 Task: Get information about  a Redfin agent in Atlanta, Georgia, for assistance in finding a property with a backyard pool.
Action: Key pressed a<Key.caps_lock>TLANTA
Screenshot: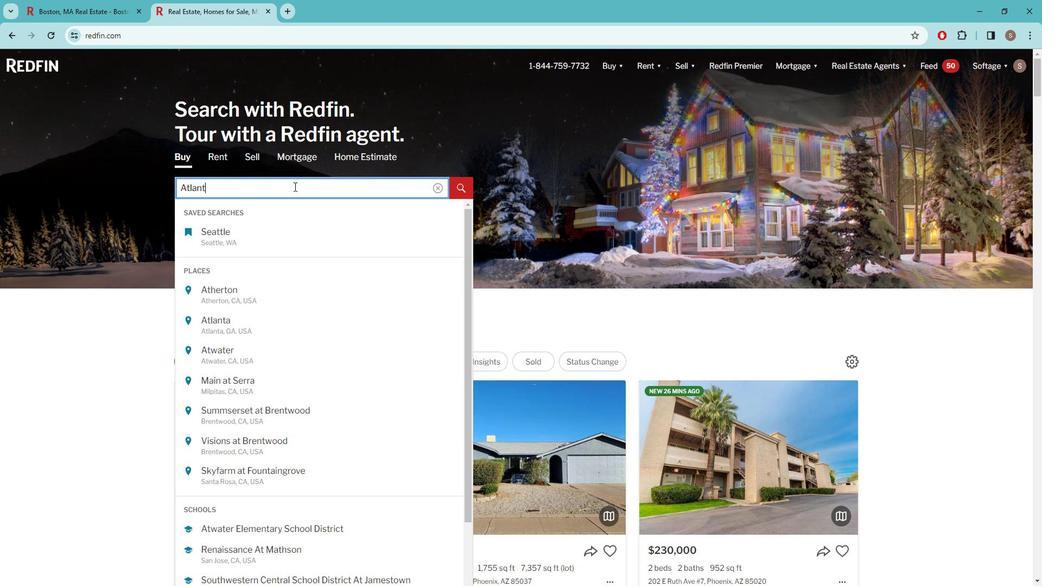 
Action: Mouse moved to (300, 231)
Screenshot: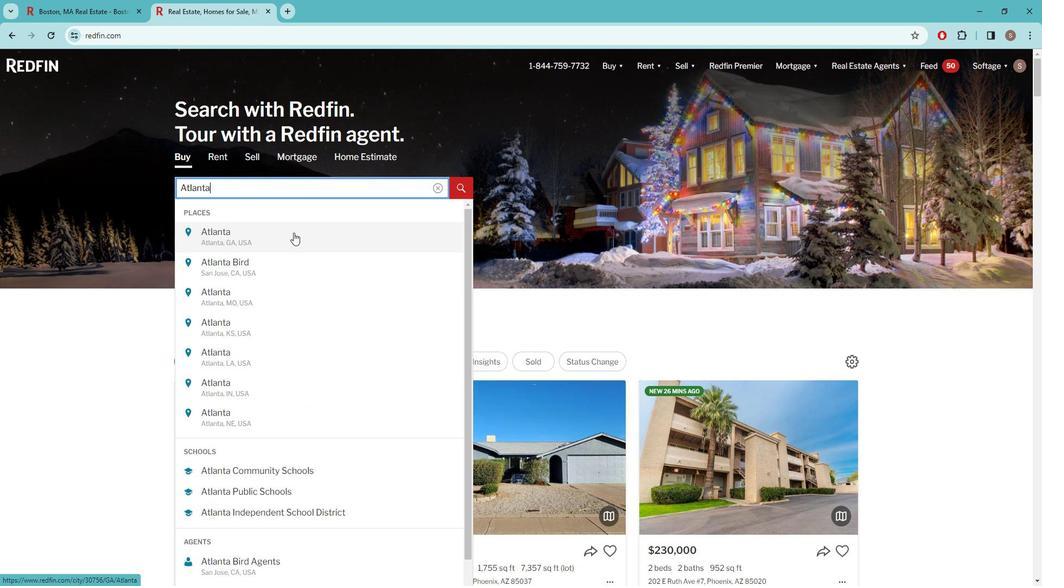 
Action: Mouse pressed left at (300, 231)
Screenshot: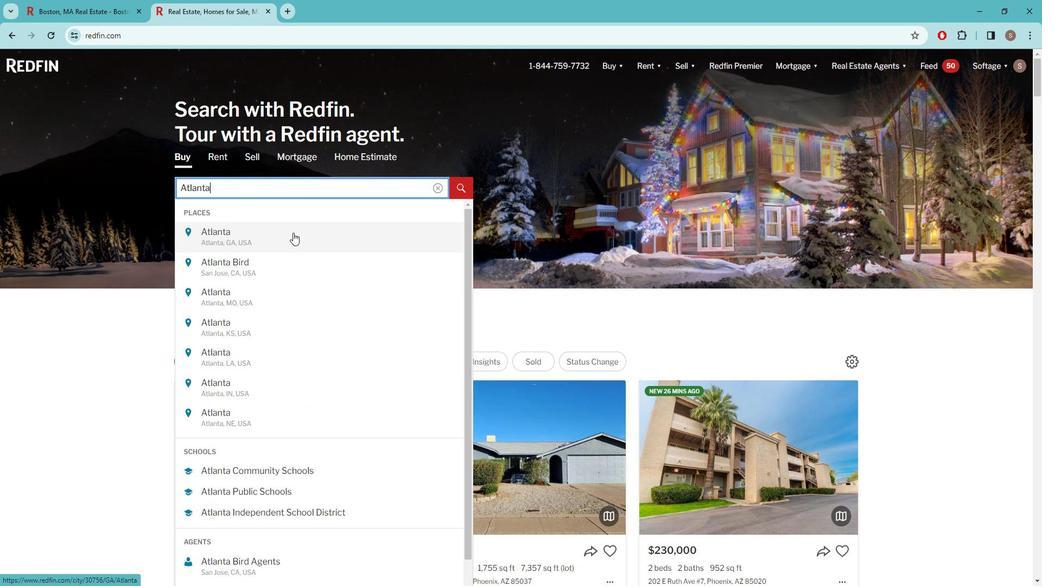 
Action: Mouse moved to (916, 133)
Screenshot: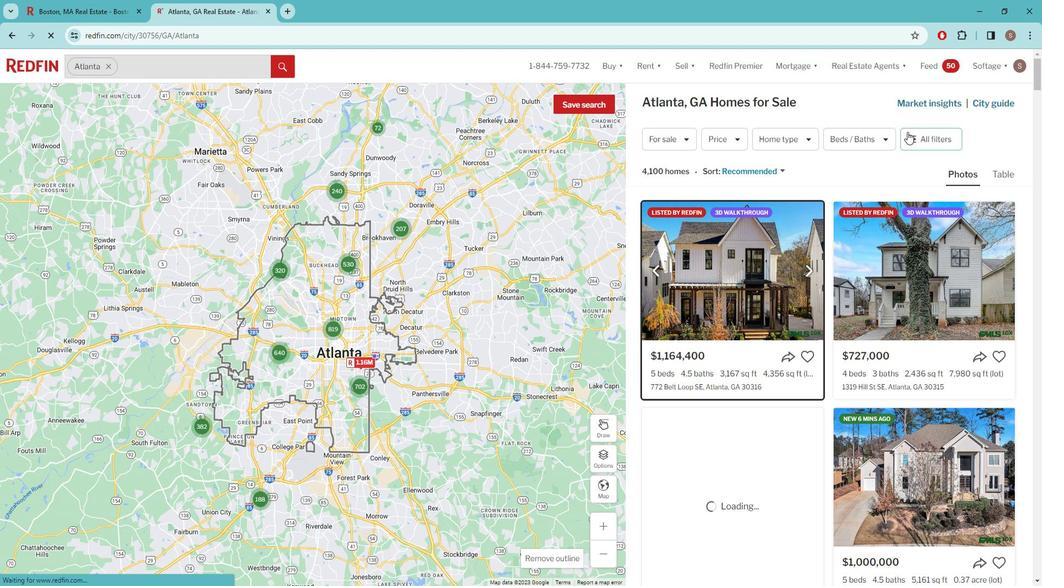 
Action: Mouse pressed left at (916, 133)
Screenshot: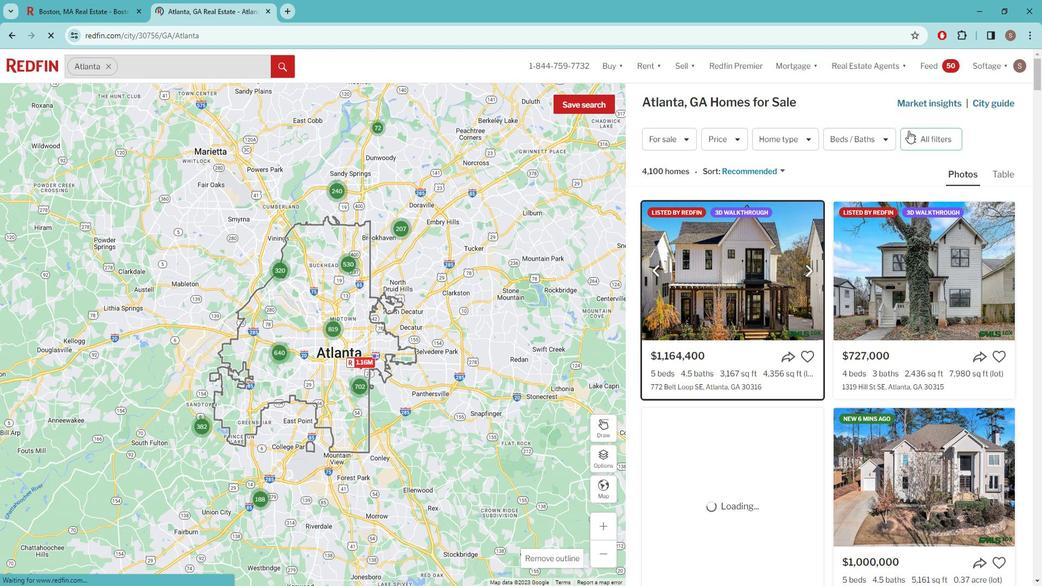 
Action: Mouse moved to (912, 133)
Screenshot: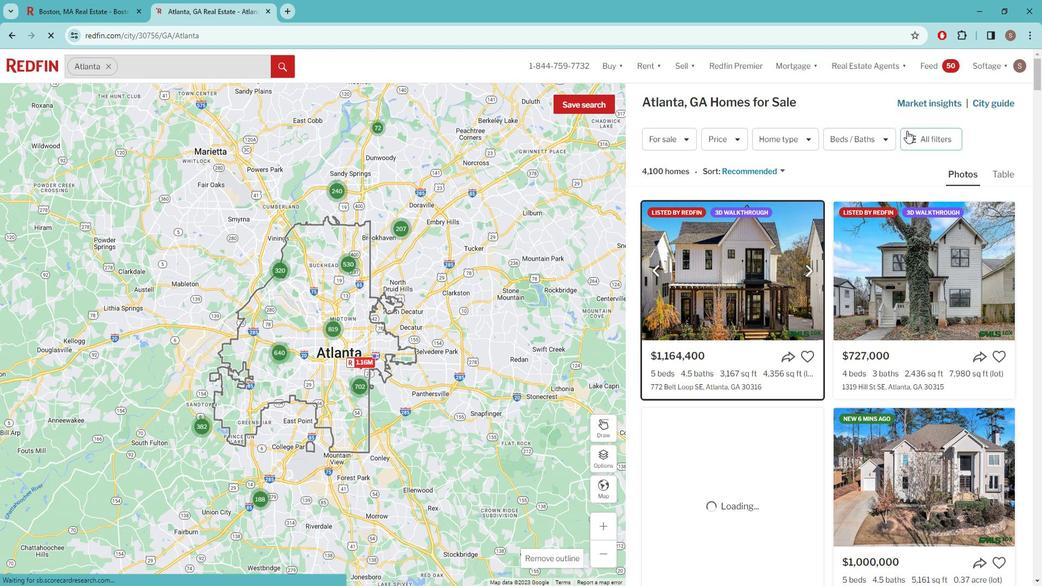 
Action: Mouse pressed left at (912, 133)
Screenshot: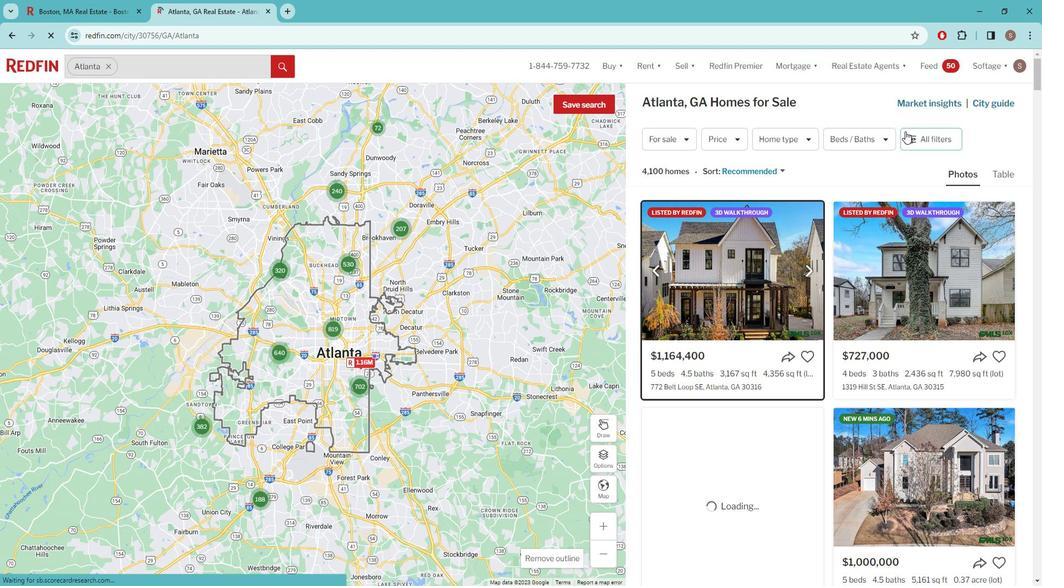 
Action: Mouse moved to (926, 136)
Screenshot: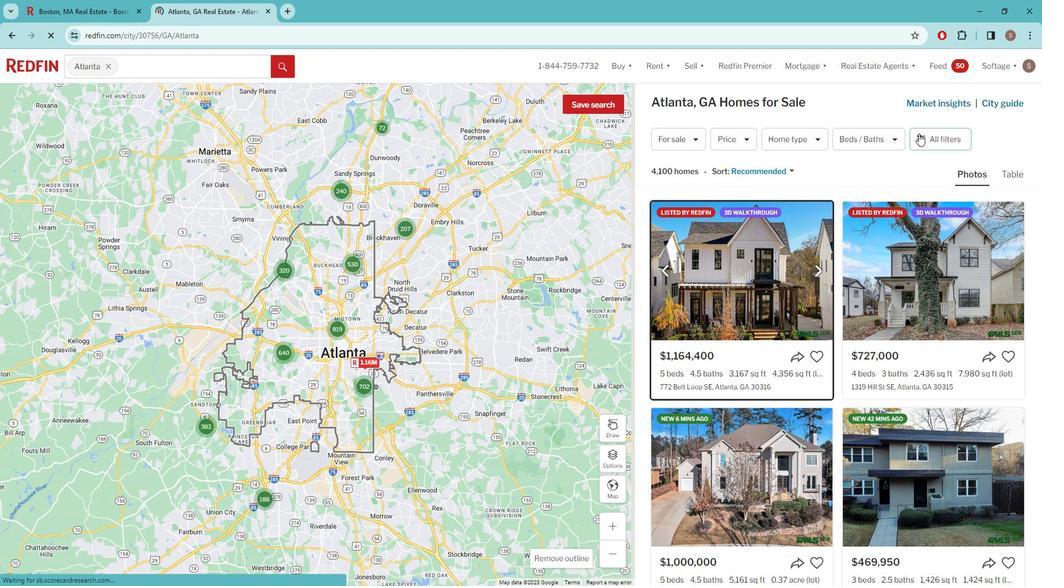 
Action: Mouse pressed left at (926, 136)
Screenshot: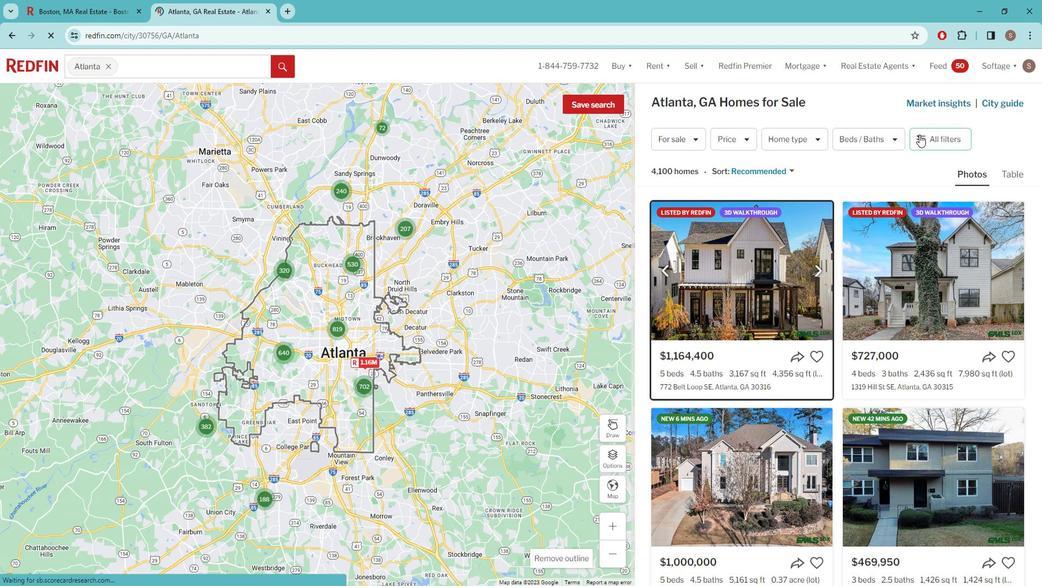 
Action: Mouse moved to (927, 136)
Screenshot: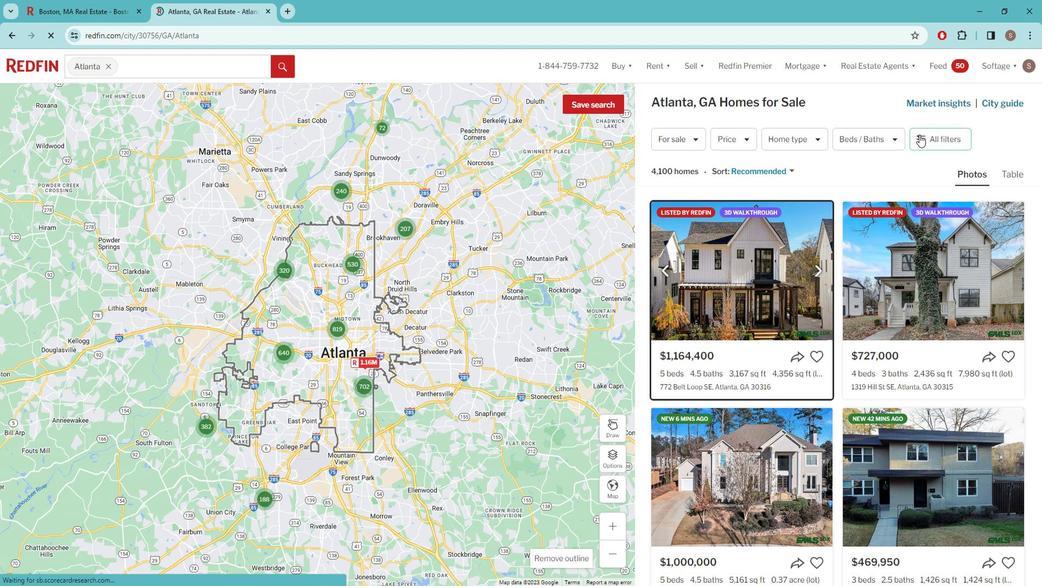 
Action: Mouse pressed left at (927, 136)
Screenshot: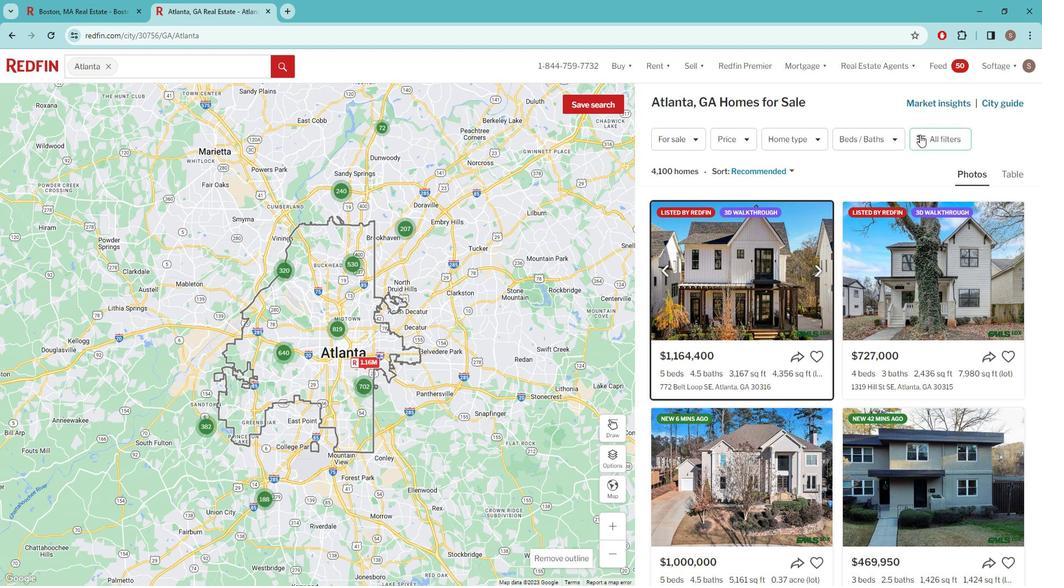 
Action: Mouse moved to (907, 153)
Screenshot: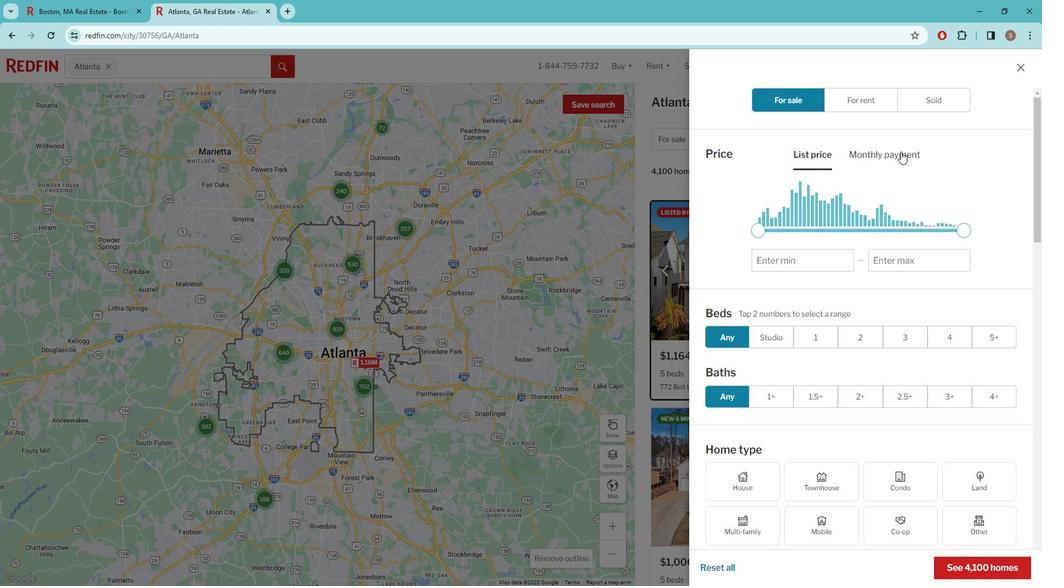
Action: Mouse scrolled (907, 152) with delta (0, 0)
Screenshot: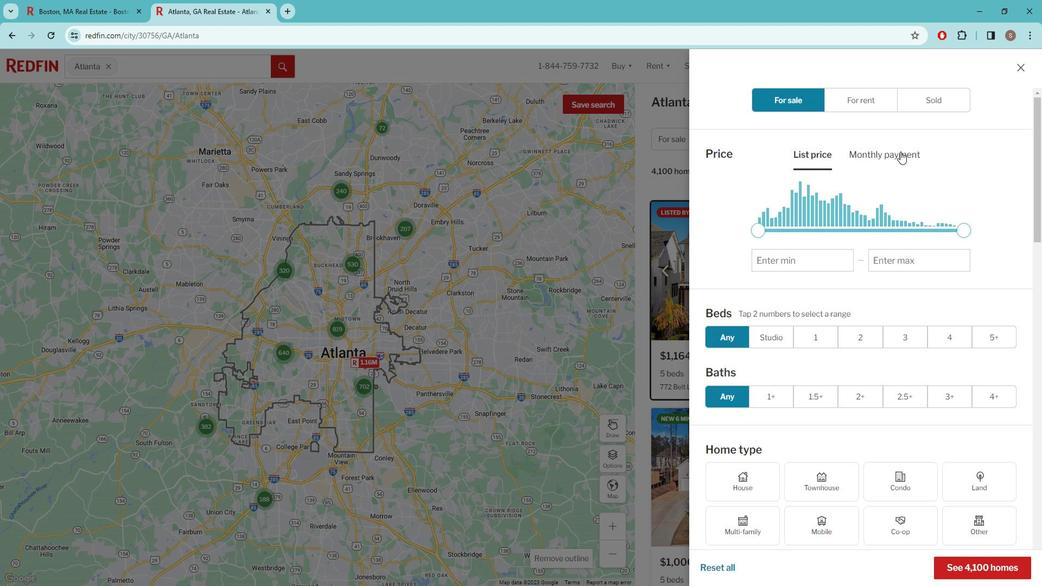 
Action: Mouse moved to (906, 153)
Screenshot: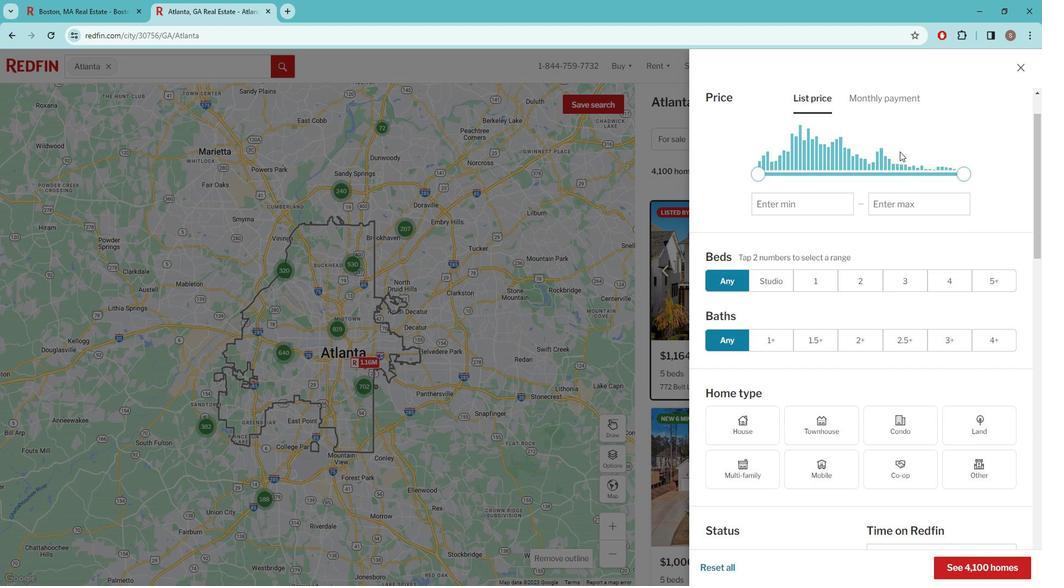 
Action: Mouse scrolled (906, 152) with delta (0, 0)
Screenshot: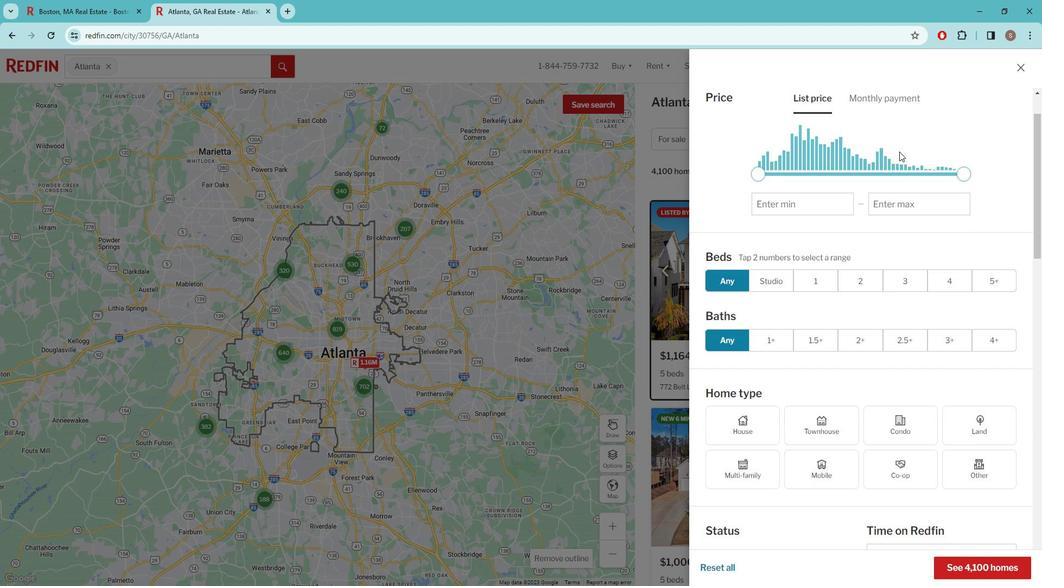 
Action: Mouse scrolled (906, 152) with delta (0, 0)
Screenshot: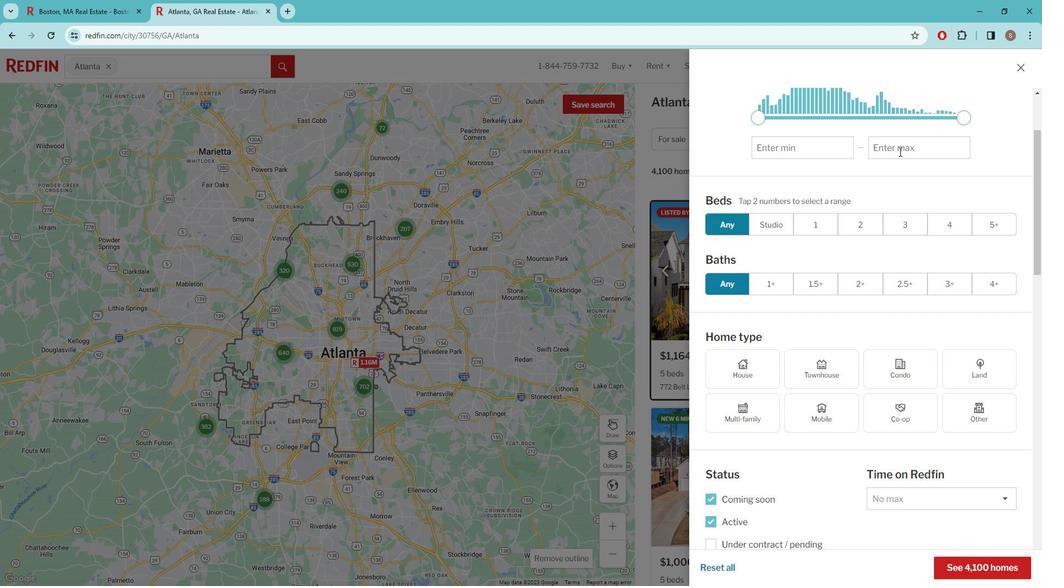 
Action: Mouse moved to (905, 153)
Screenshot: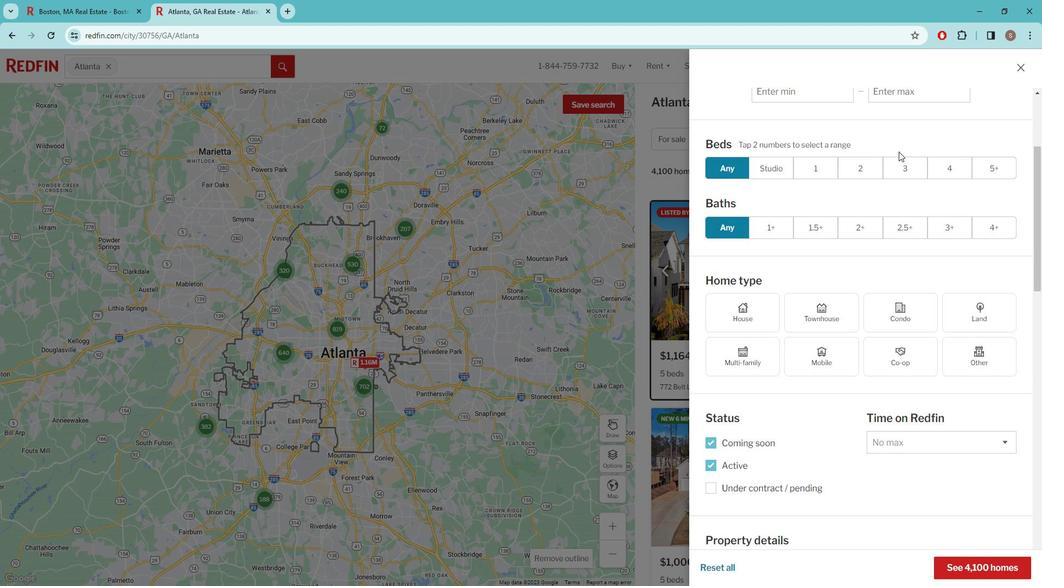 
Action: Mouse scrolled (905, 152) with delta (0, 0)
Screenshot: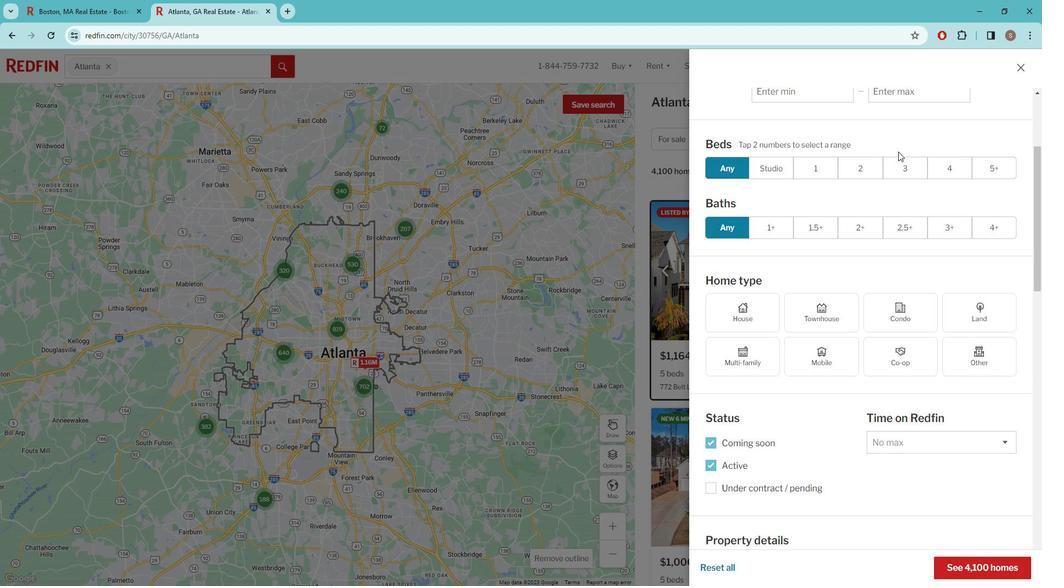 
Action: Mouse moved to (903, 153)
Screenshot: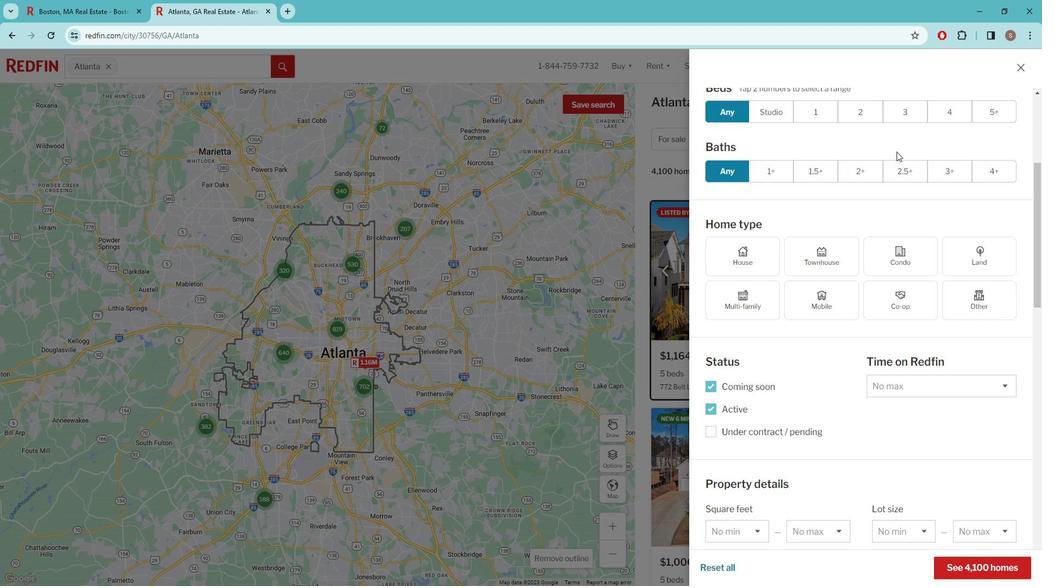 
Action: Mouse scrolled (903, 153) with delta (0, 0)
Screenshot: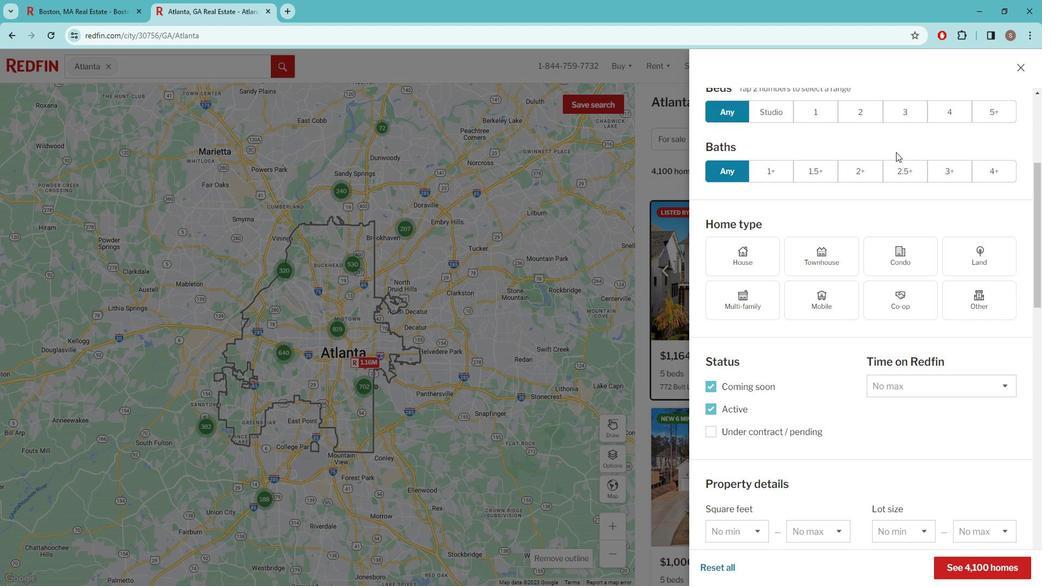 
Action: Mouse moved to (901, 154)
Screenshot: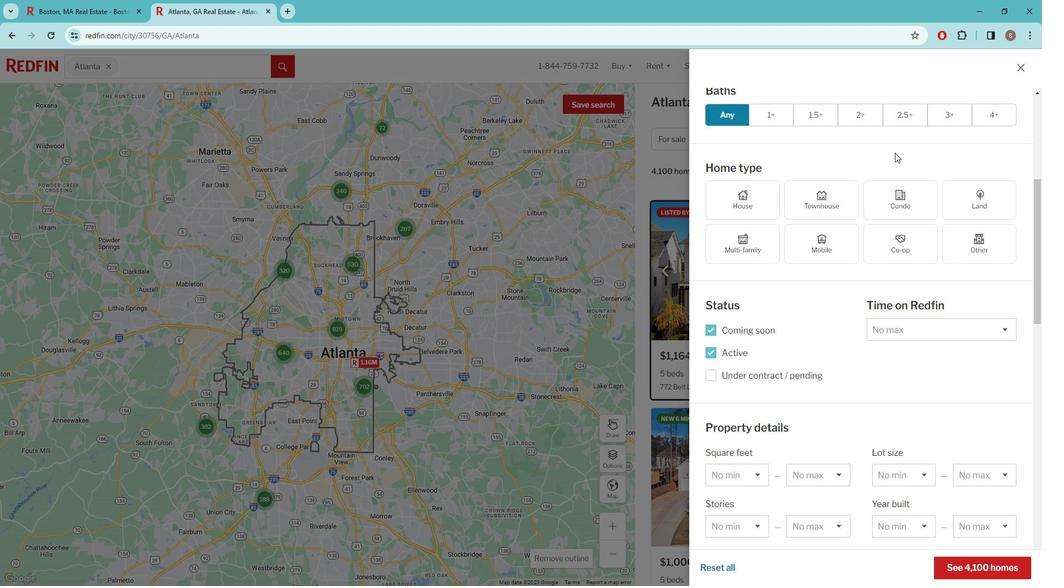 
Action: Mouse scrolled (901, 153) with delta (0, 0)
Screenshot: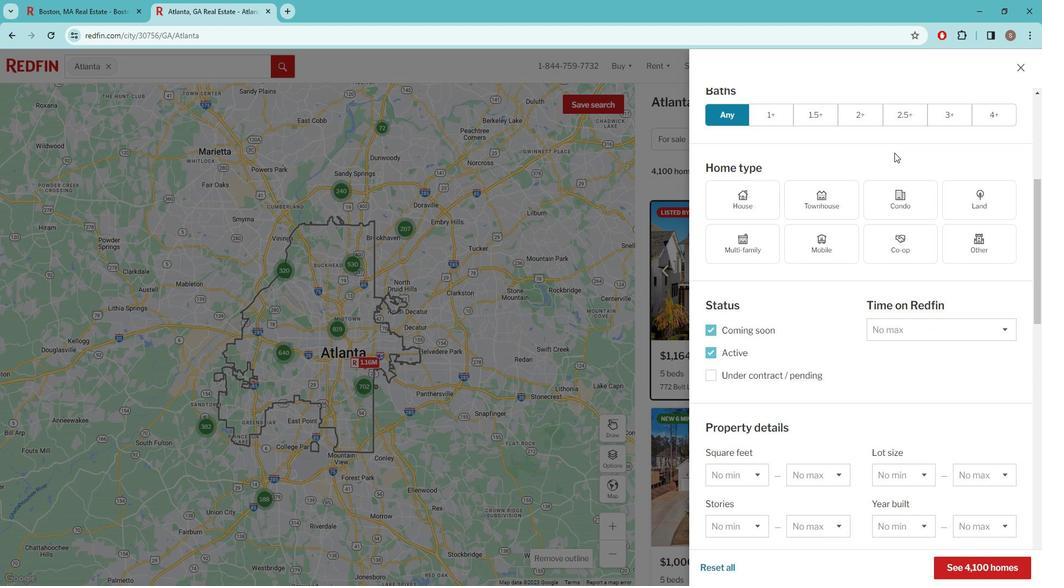 
Action: Mouse moved to (900, 154)
Screenshot: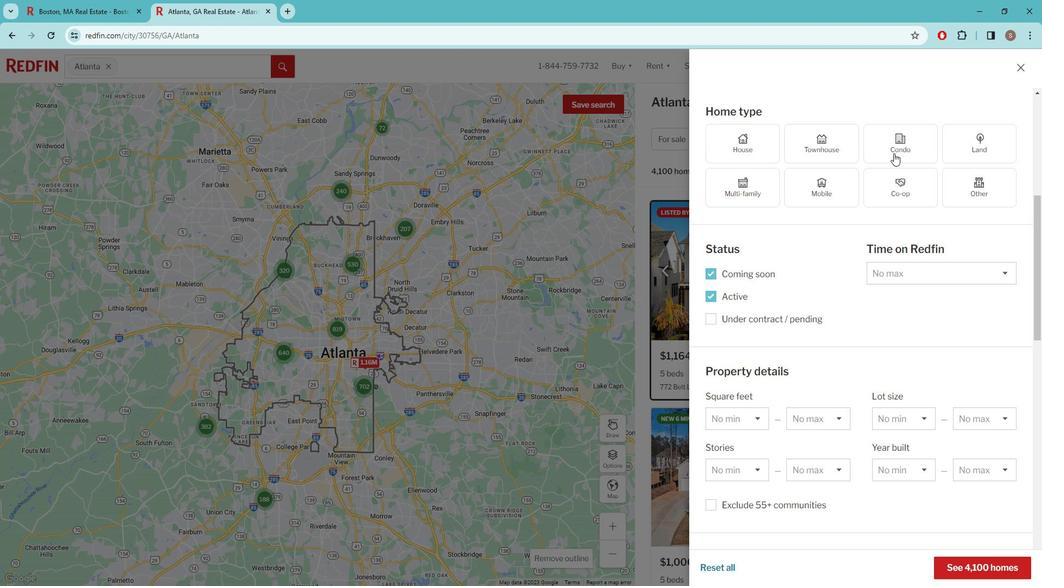 
Action: Mouse scrolled (900, 154) with delta (0, 0)
Screenshot: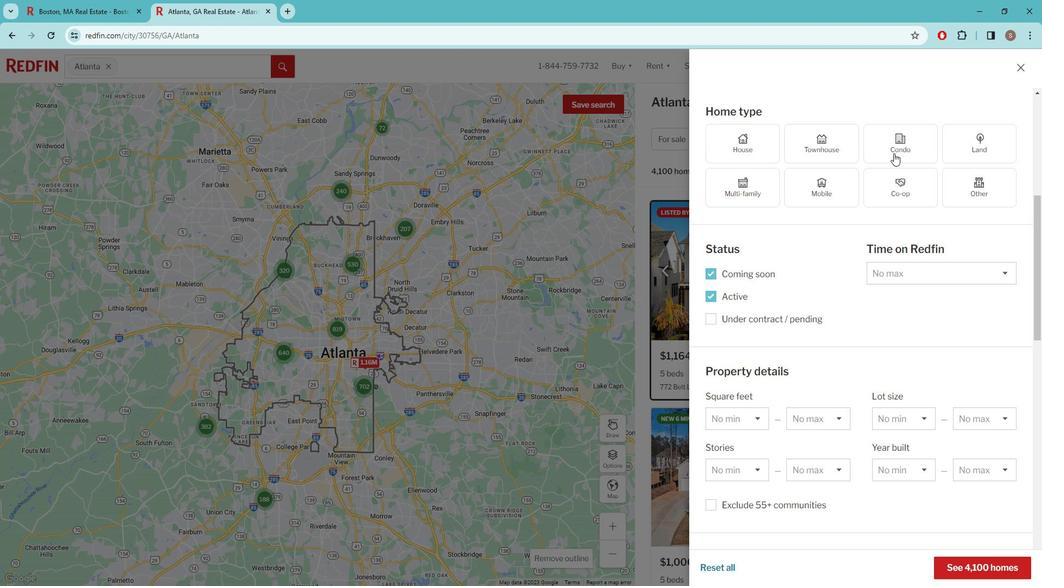 
Action: Mouse moved to (899, 155)
Screenshot: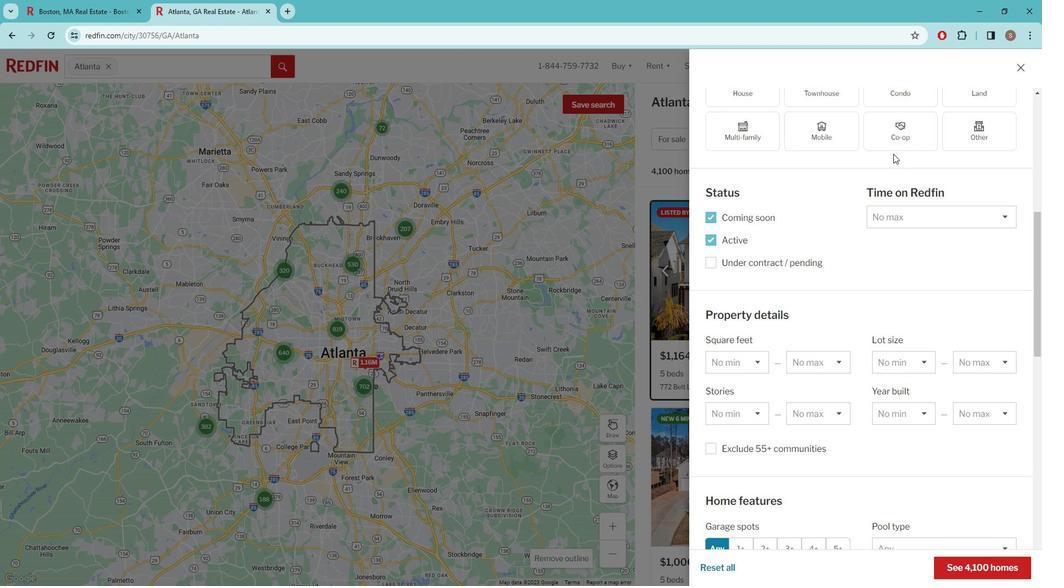 
Action: Mouse scrolled (899, 155) with delta (0, 0)
Screenshot: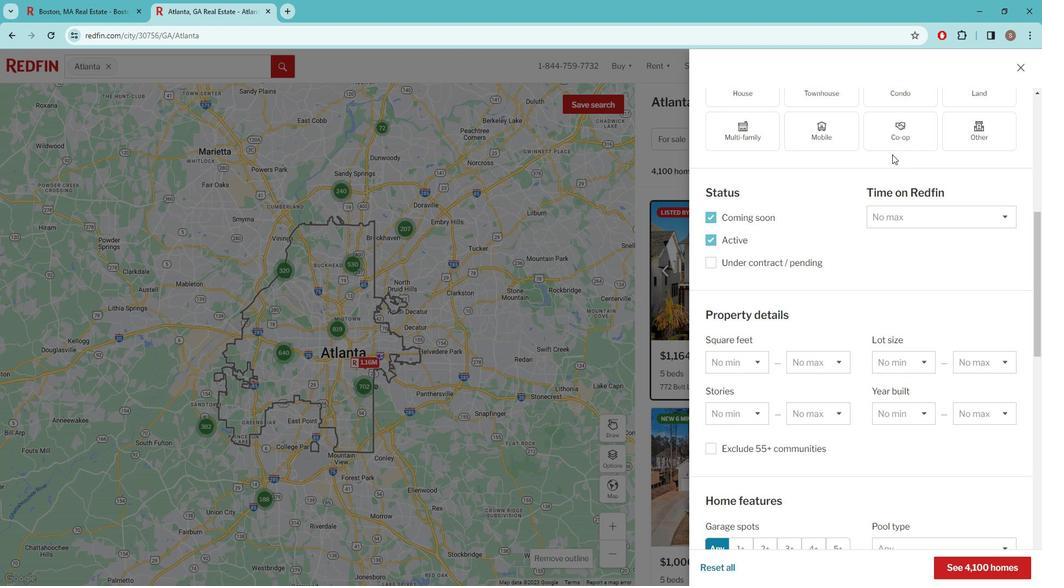 
Action: Mouse moved to (897, 156)
Screenshot: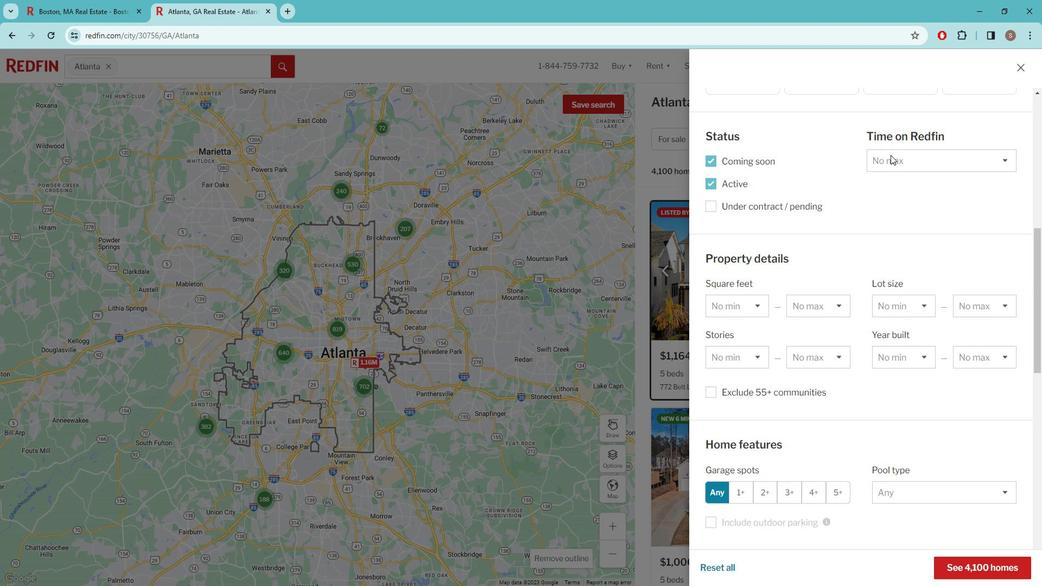 
Action: Mouse scrolled (897, 155) with delta (0, 0)
Screenshot: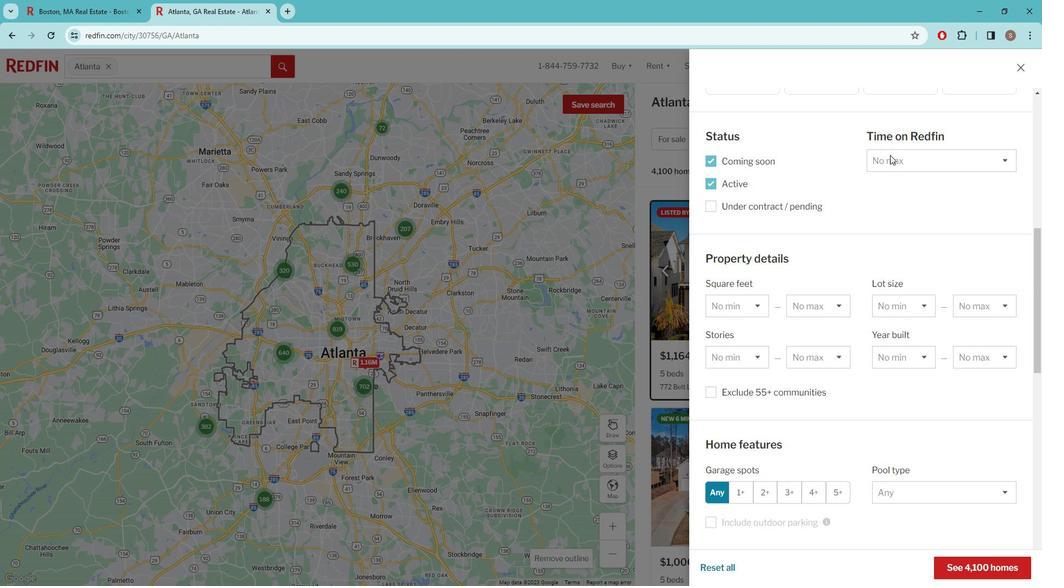 
Action: Mouse scrolled (897, 155) with delta (0, 0)
Screenshot: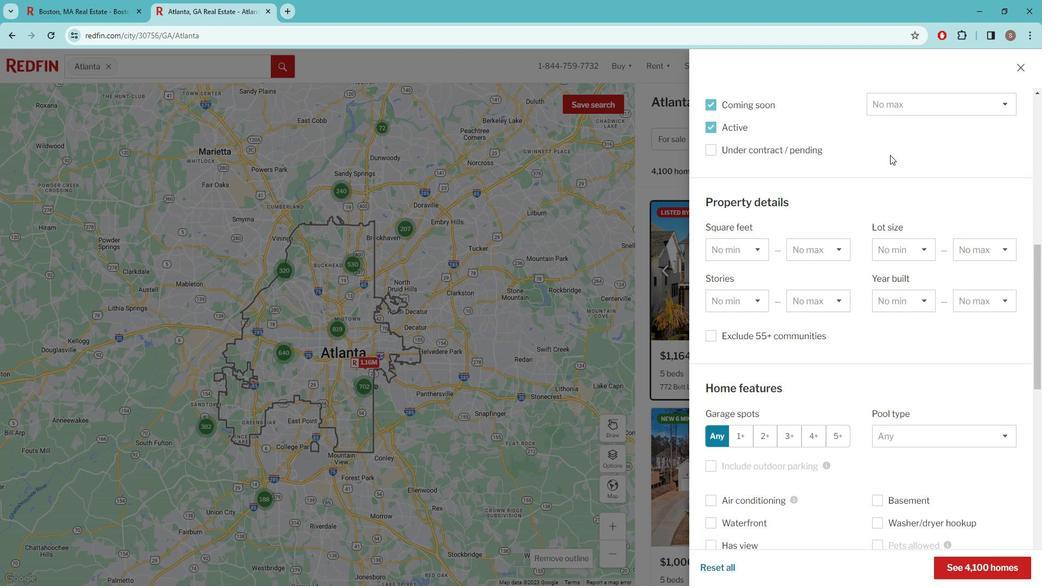 
Action: Mouse scrolled (897, 155) with delta (0, 0)
Screenshot: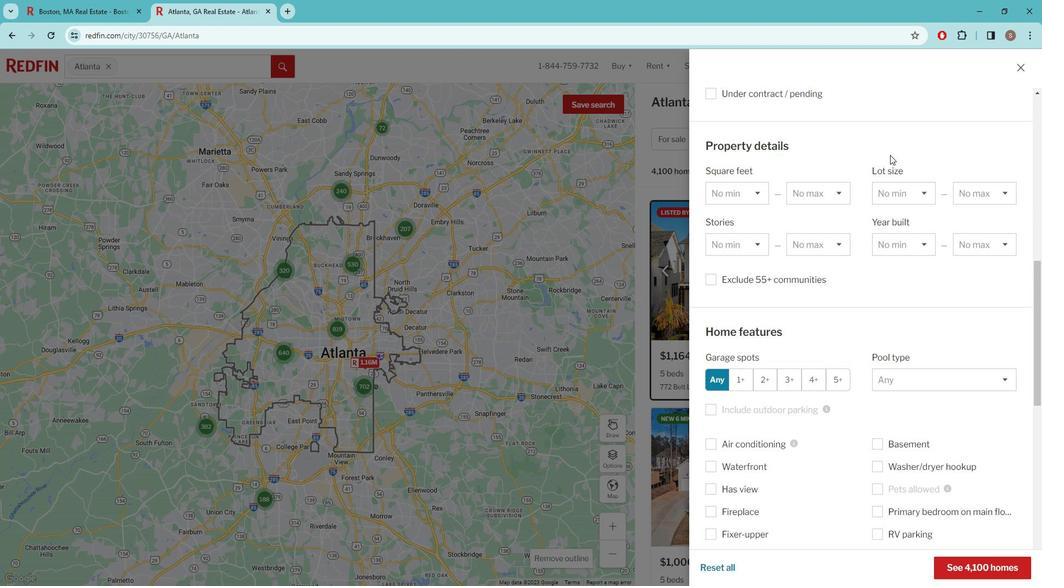 
Action: Mouse scrolled (897, 155) with delta (0, 0)
Screenshot: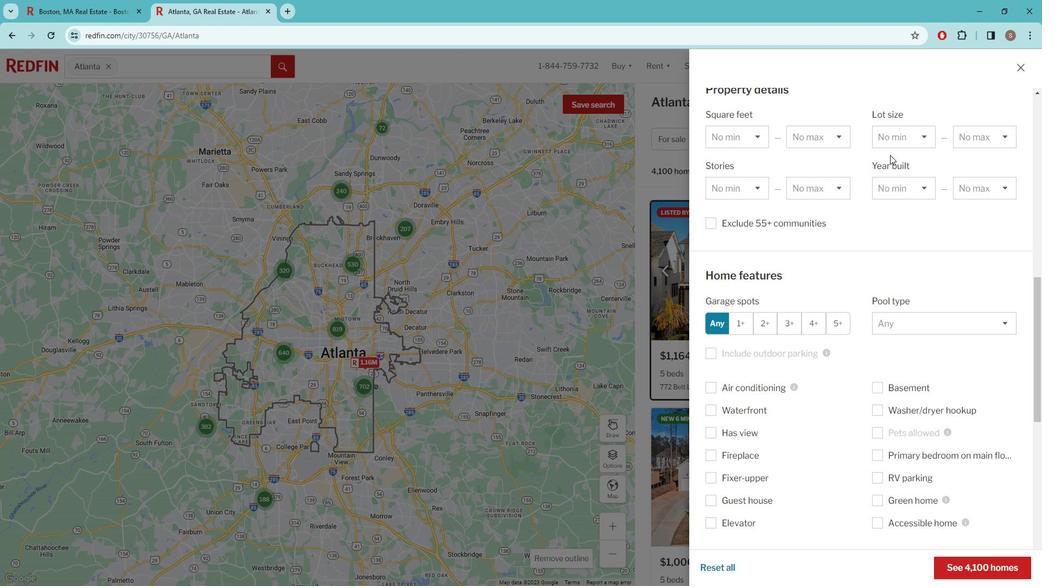 
Action: Mouse scrolled (897, 155) with delta (0, 0)
Screenshot: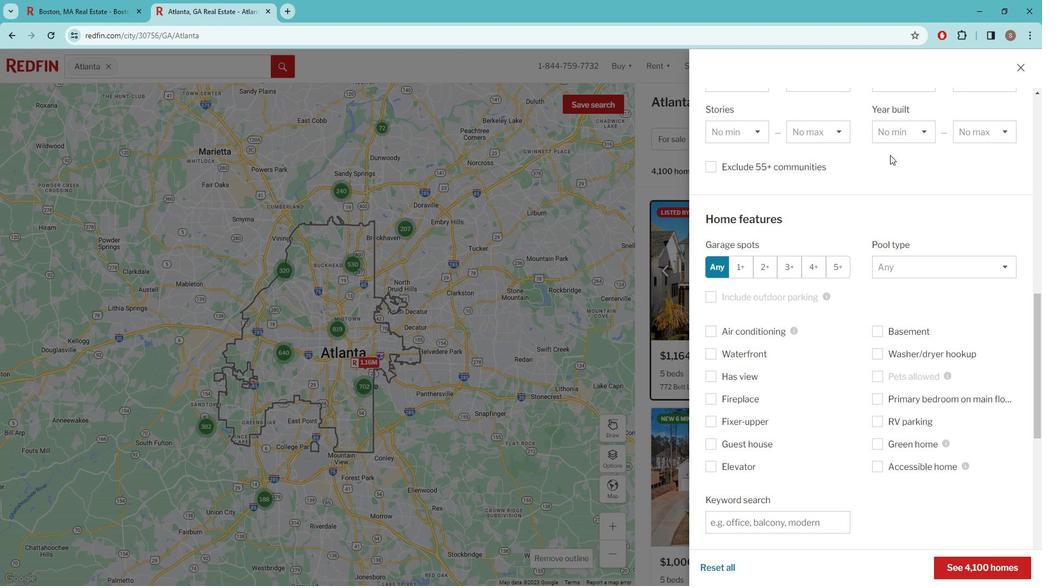 
Action: Mouse moved to (896, 205)
Screenshot: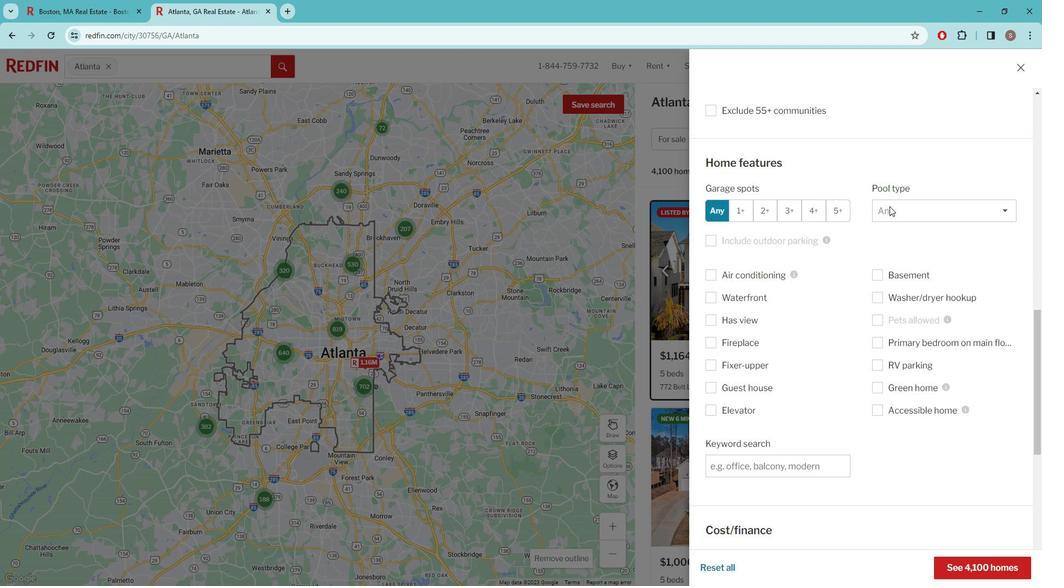 
Action: Mouse pressed left at (896, 205)
Screenshot: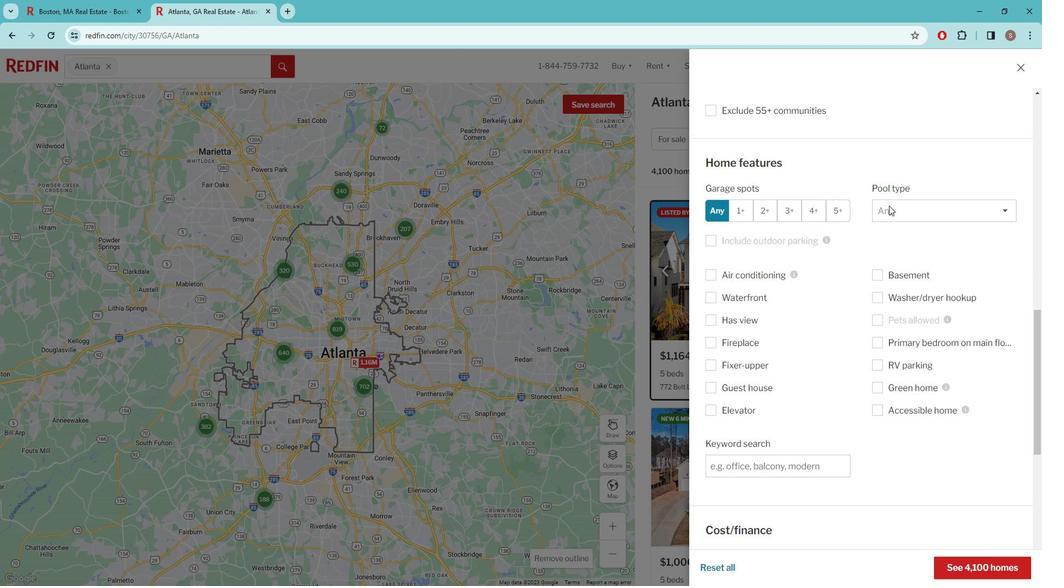 
Action: Mouse moved to (894, 204)
Screenshot: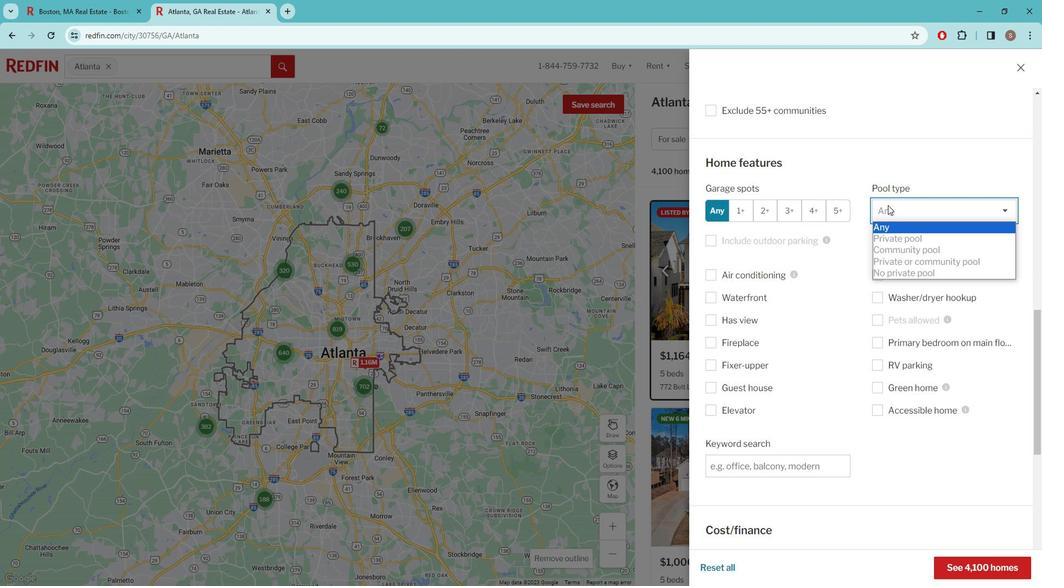 
Action: Mouse pressed left at (894, 204)
Screenshot: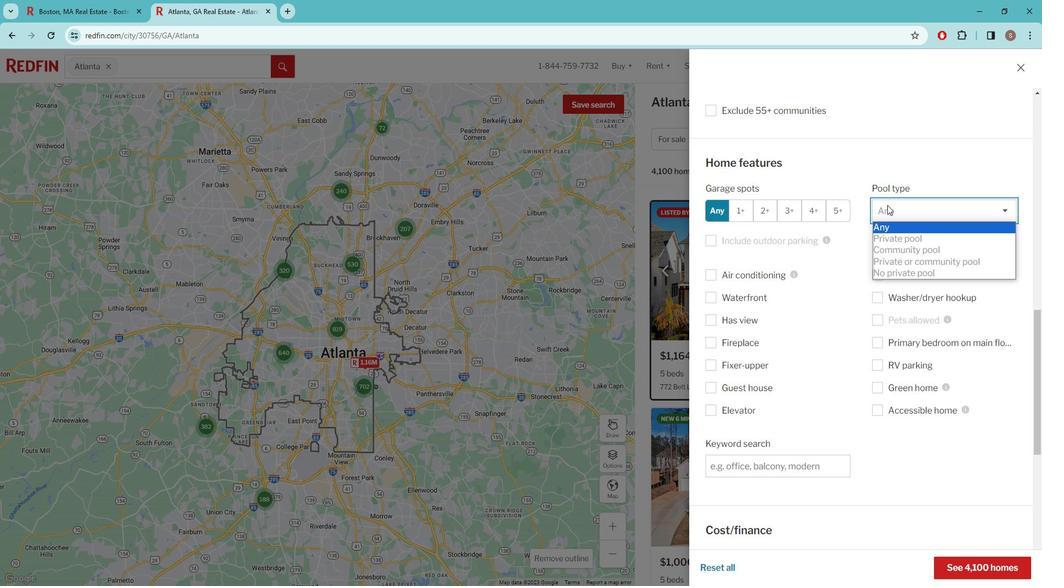 
Action: Mouse moved to (887, 218)
Screenshot: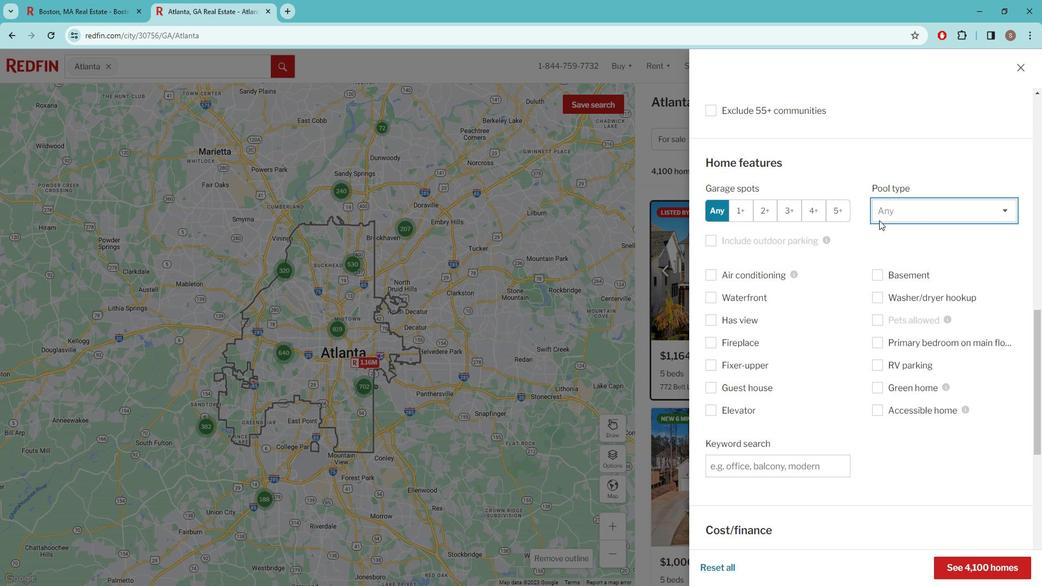 
Action: Mouse pressed left at (887, 218)
Screenshot: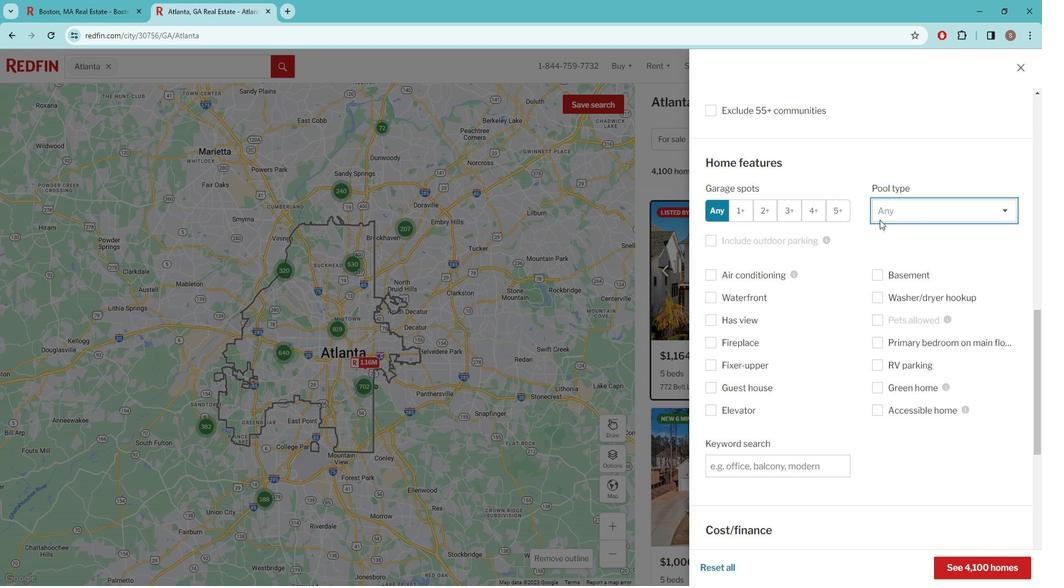 
Action: Mouse moved to (897, 237)
Screenshot: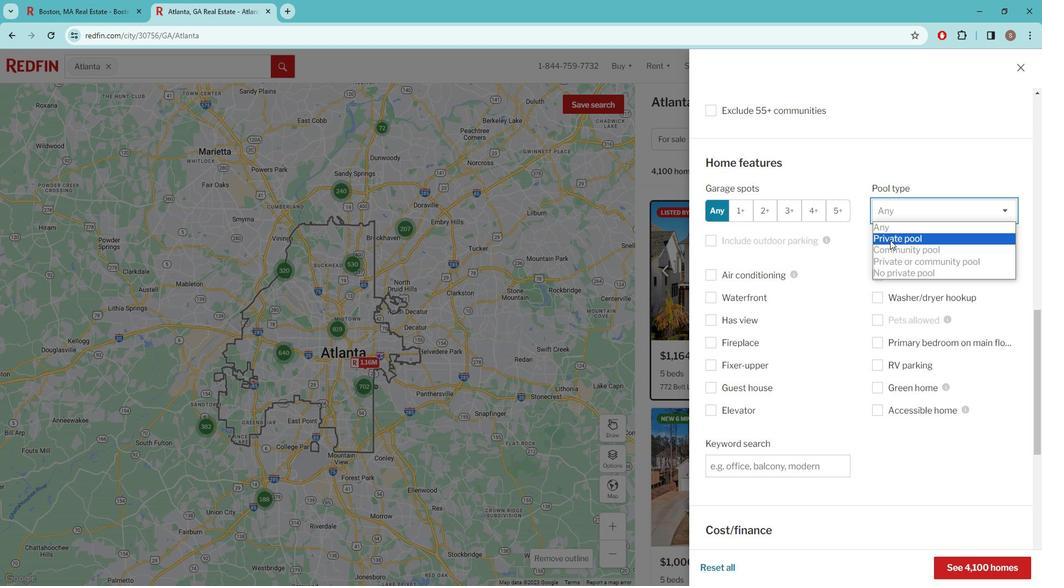 
Action: Mouse pressed left at (897, 237)
Screenshot: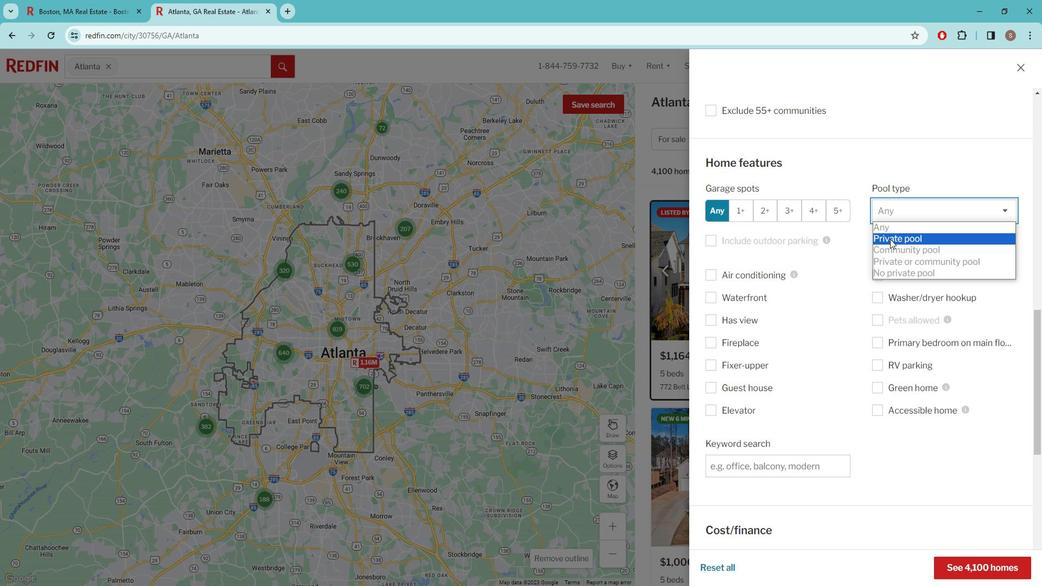 
Action: Mouse moved to (881, 249)
Screenshot: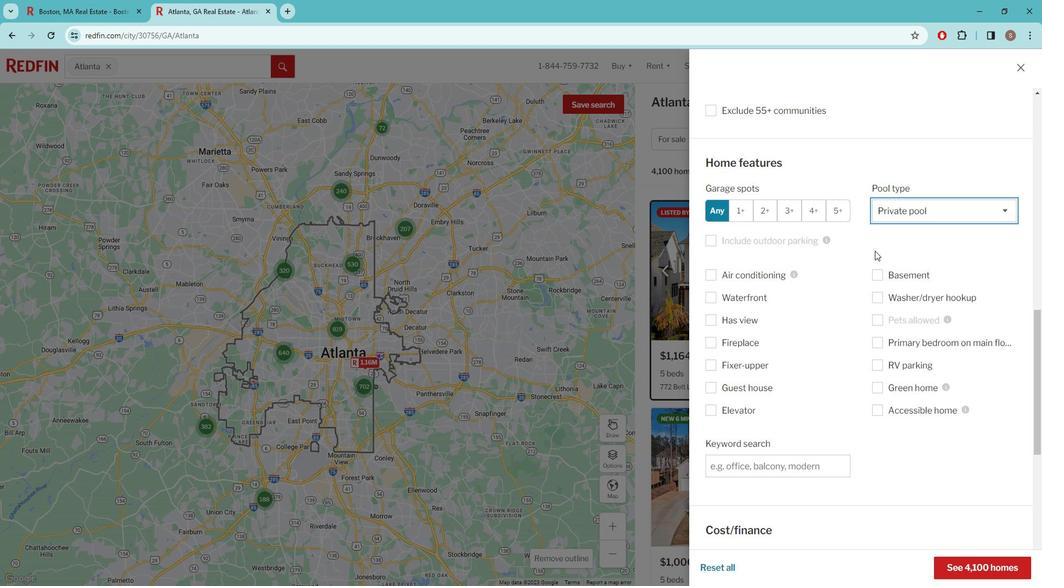 
Action: Mouse scrolled (881, 248) with delta (0, 0)
Screenshot: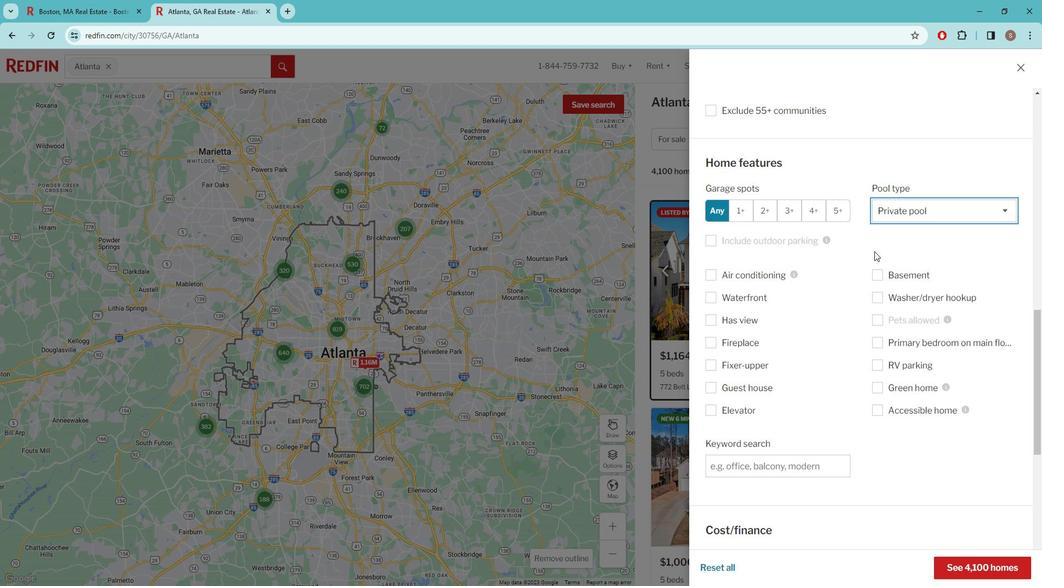 
Action: Mouse moved to (832, 269)
Screenshot: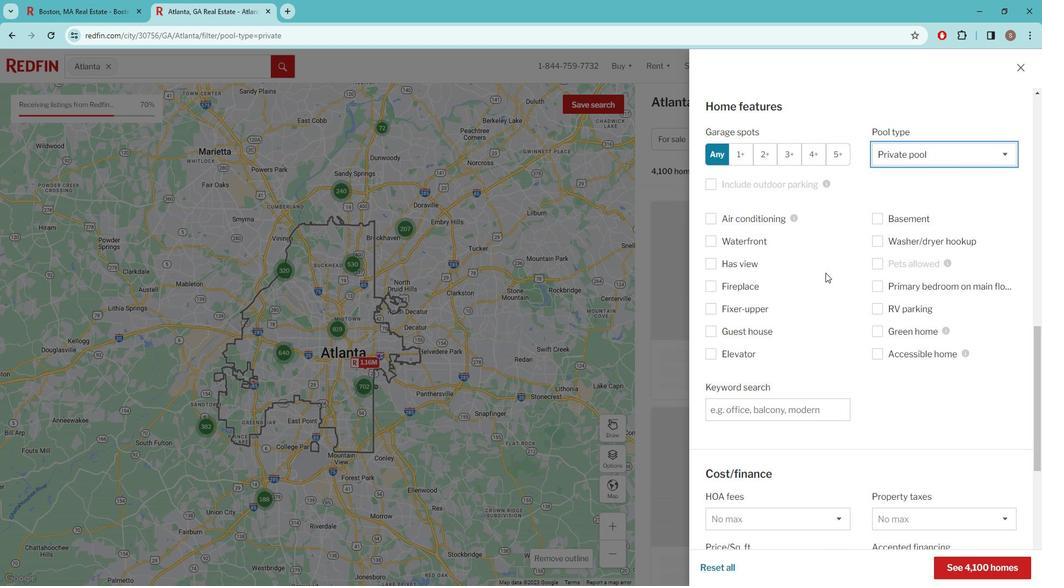 
Action: Mouse scrolled (832, 269) with delta (0, 0)
Screenshot: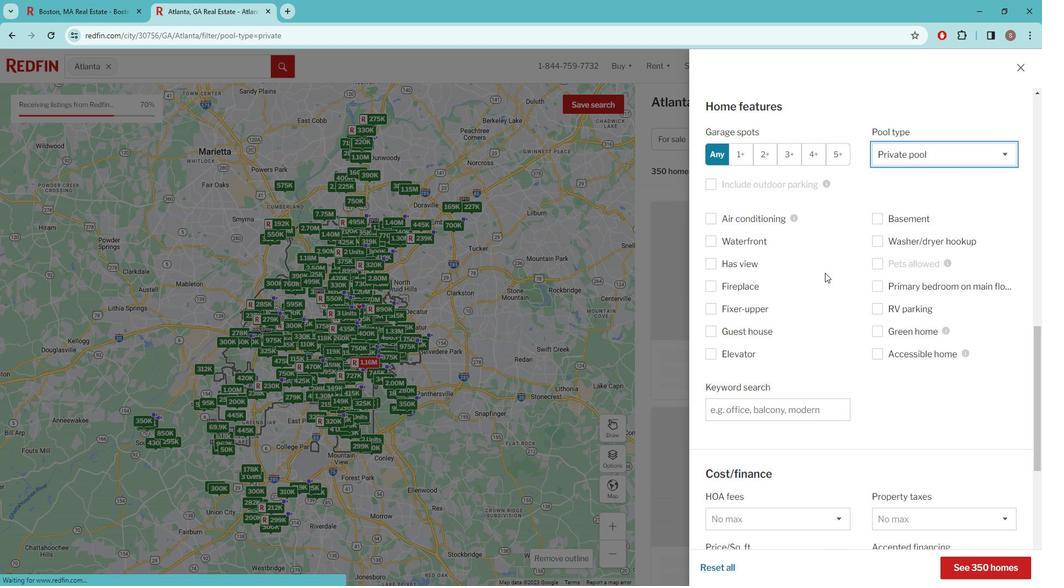 
Action: Mouse moved to (799, 311)
Screenshot: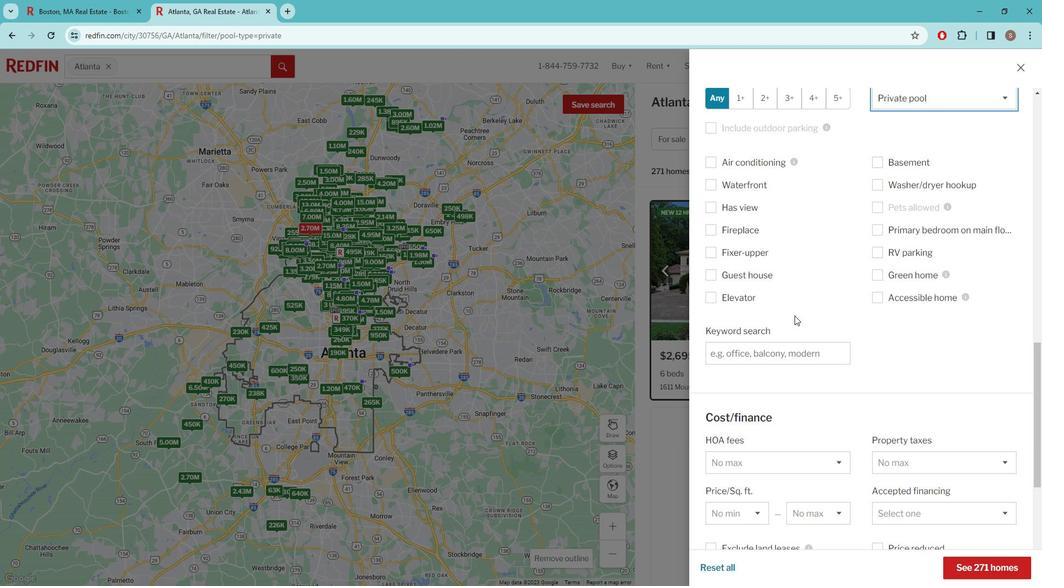
Action: Mouse scrolled (799, 311) with delta (0, 0)
Screenshot: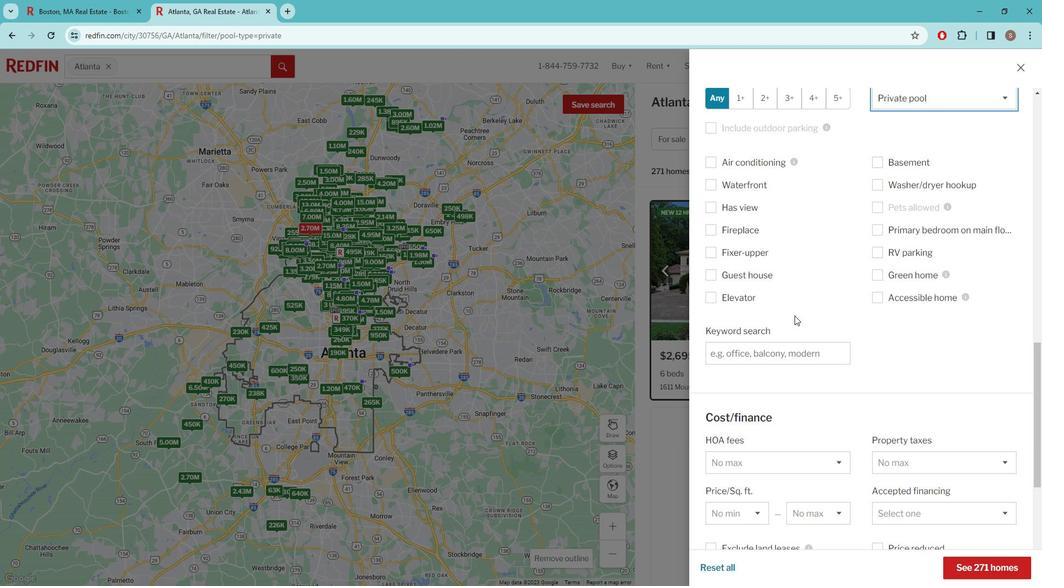 
Action: Mouse moved to (748, 295)
Screenshot: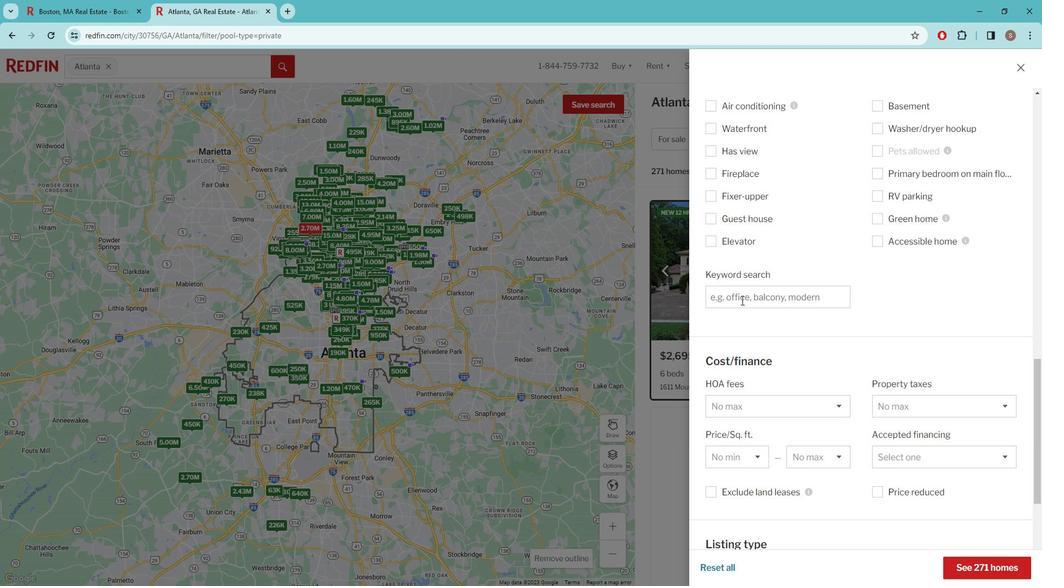
Action: Mouse pressed left at (748, 295)
Screenshot: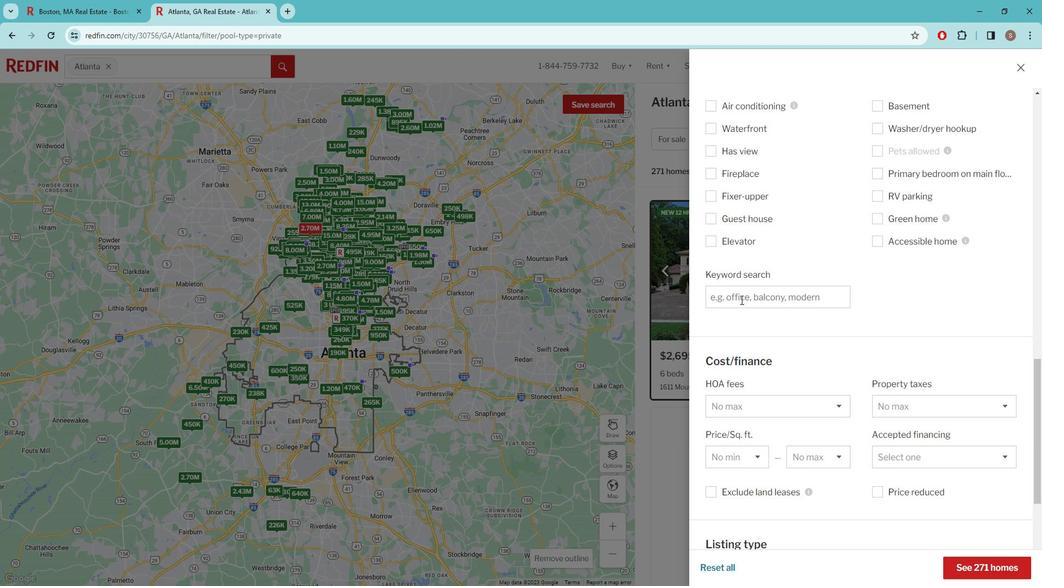 
Action: Key pressed BACKYARD<Key.space>POOL
Screenshot: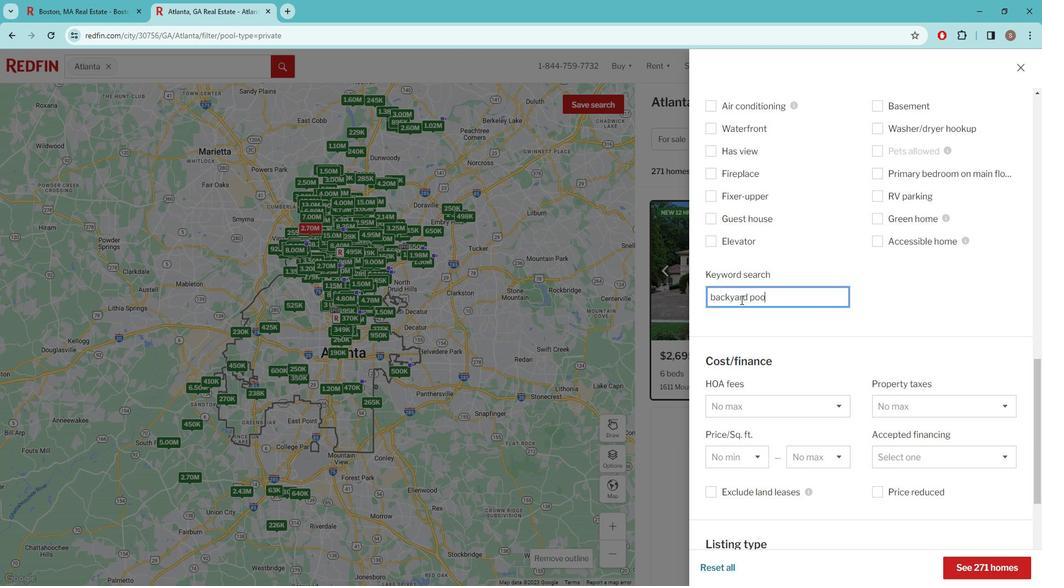 
Action: Mouse moved to (752, 321)
Screenshot: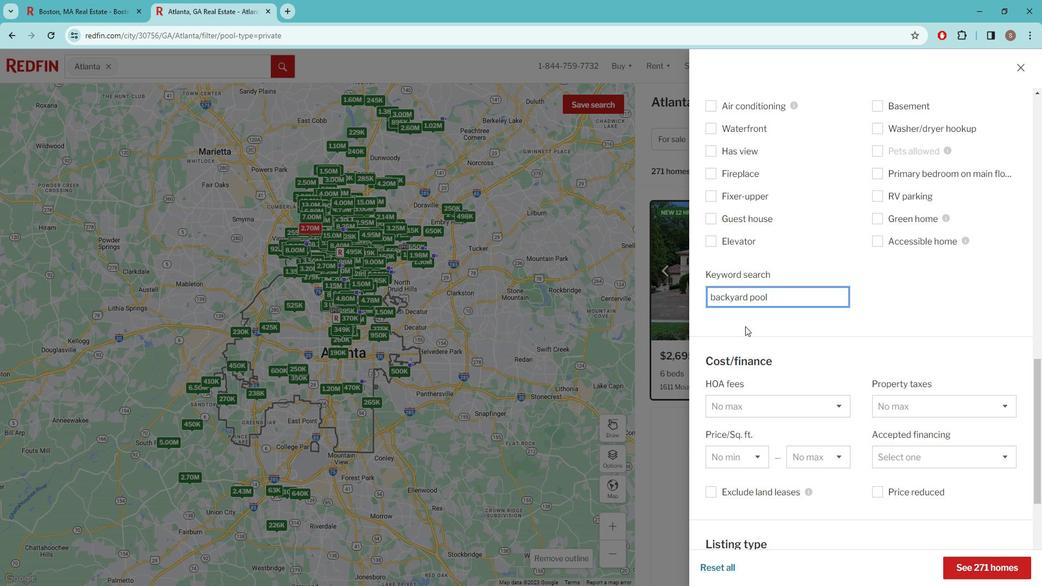
Action: Mouse scrolled (752, 320) with delta (0, 0)
Screenshot: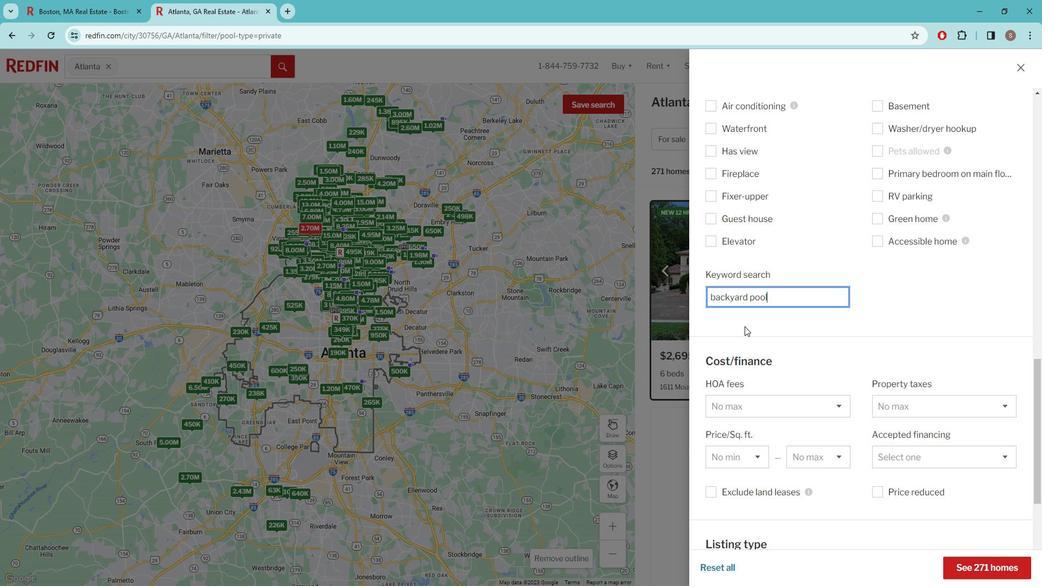 
Action: Mouse scrolled (752, 320) with delta (0, 0)
Screenshot: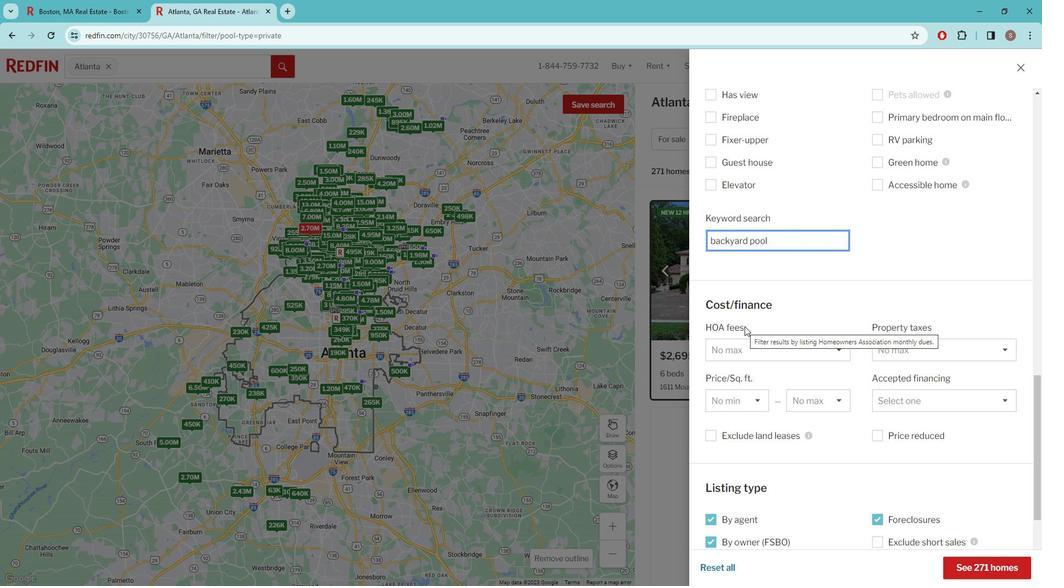 
Action: Mouse moved to (757, 319)
Screenshot: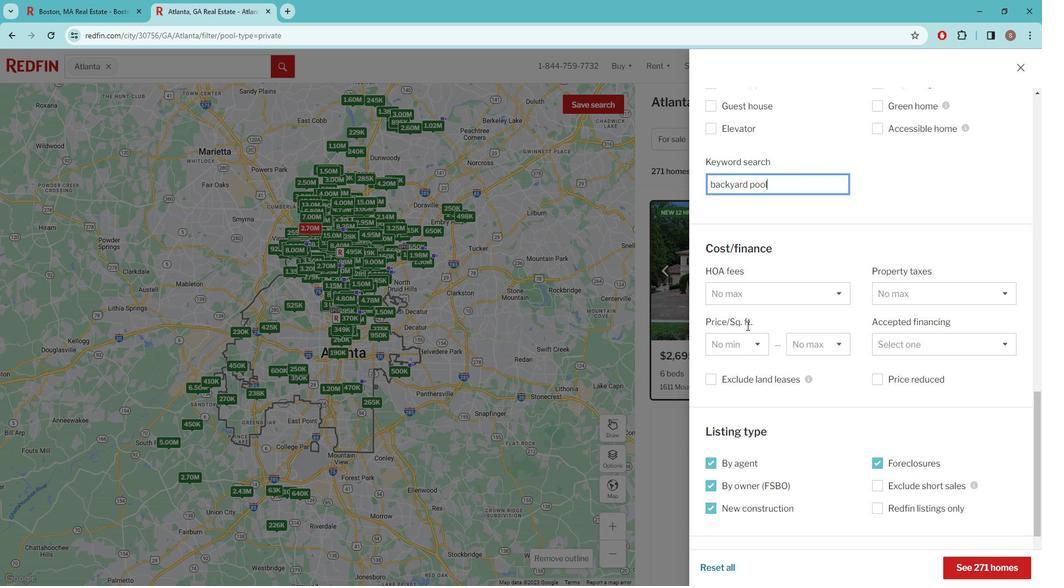 
Action: Mouse scrolled (757, 319) with delta (0, 0)
Screenshot: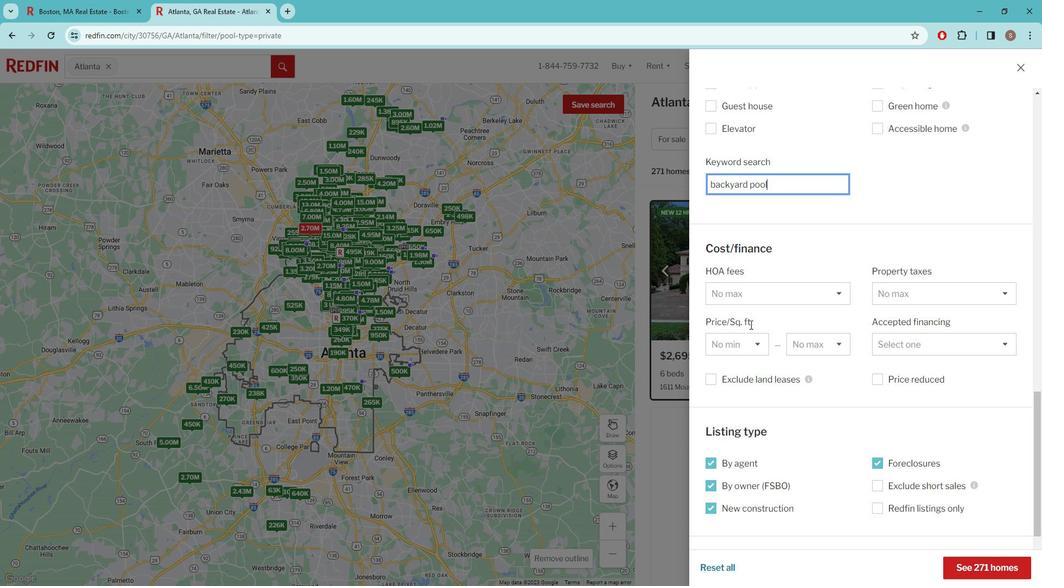 
Action: Mouse scrolled (757, 319) with delta (0, 0)
Screenshot: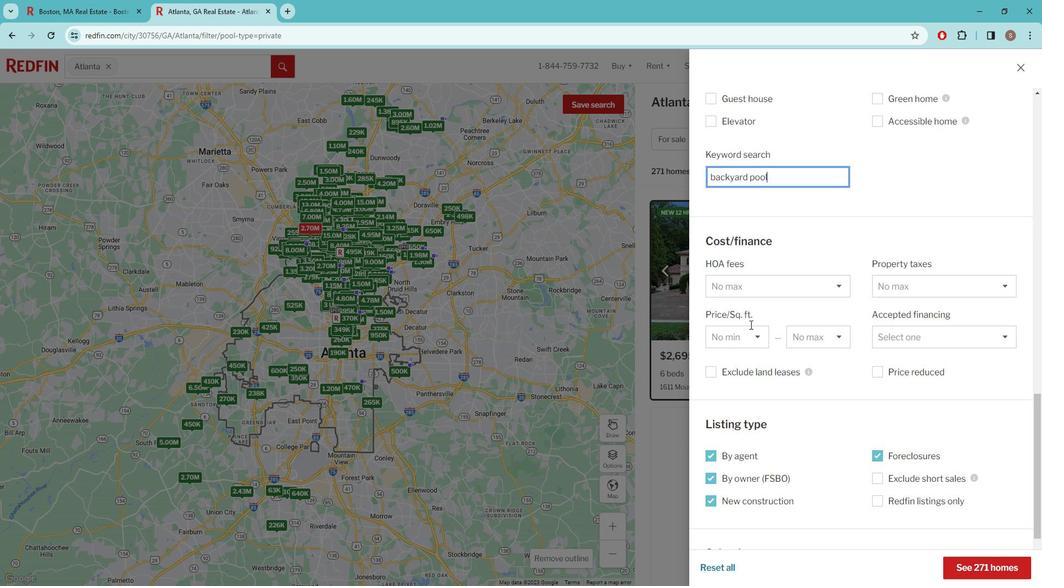 
Action: Mouse moved to (827, 346)
Screenshot: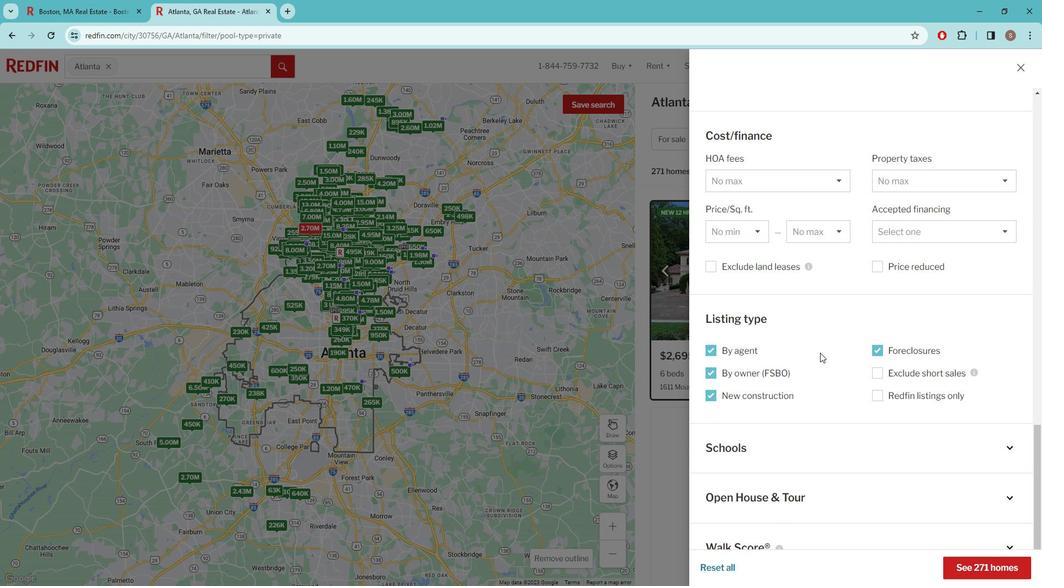 
Action: Mouse scrolled (827, 346) with delta (0, 0)
Screenshot: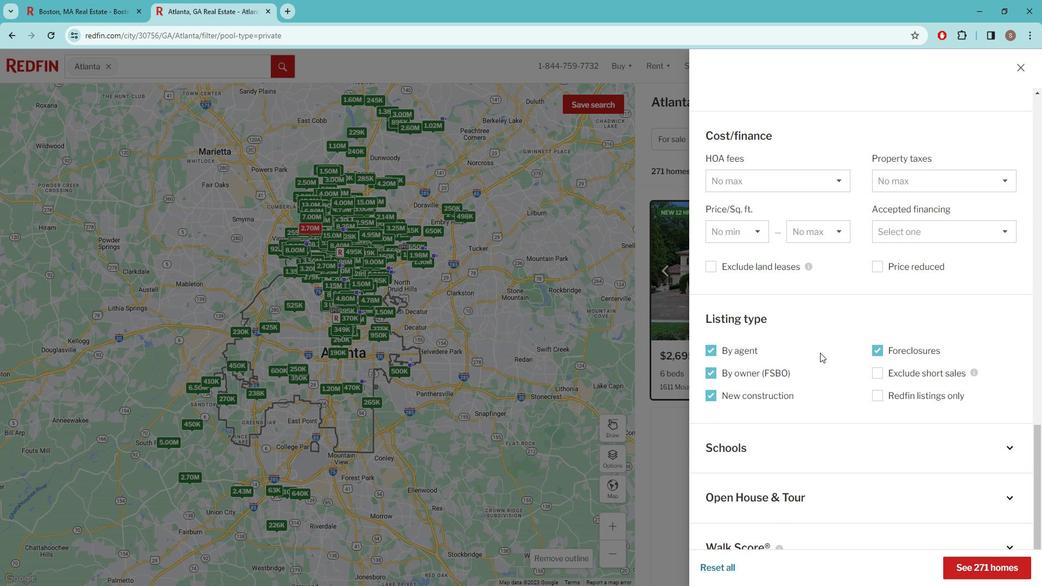 
Action: Mouse scrolled (827, 346) with delta (0, 0)
Screenshot: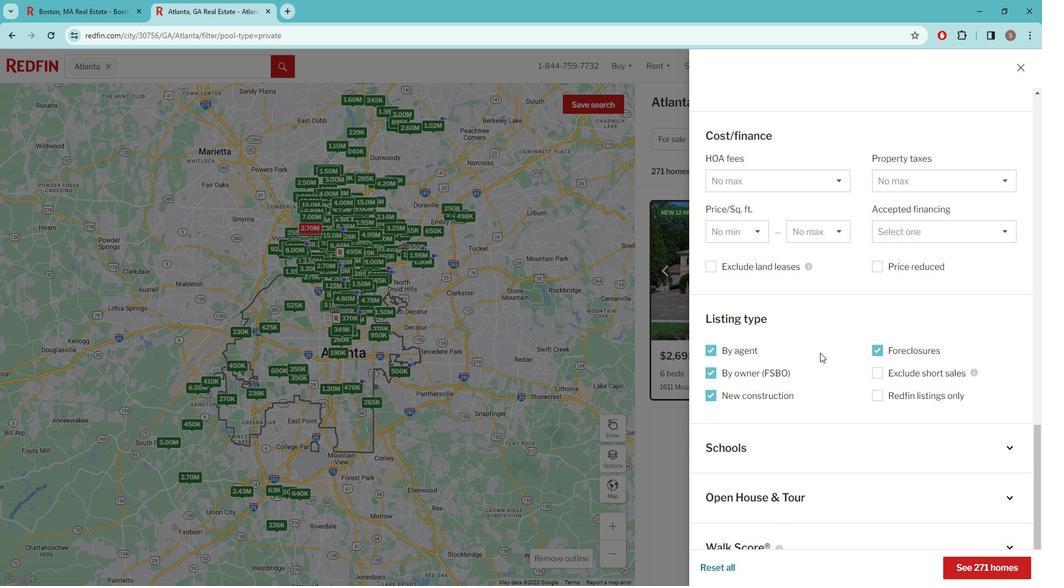 
Action: Mouse scrolled (827, 346) with delta (0, 0)
Screenshot: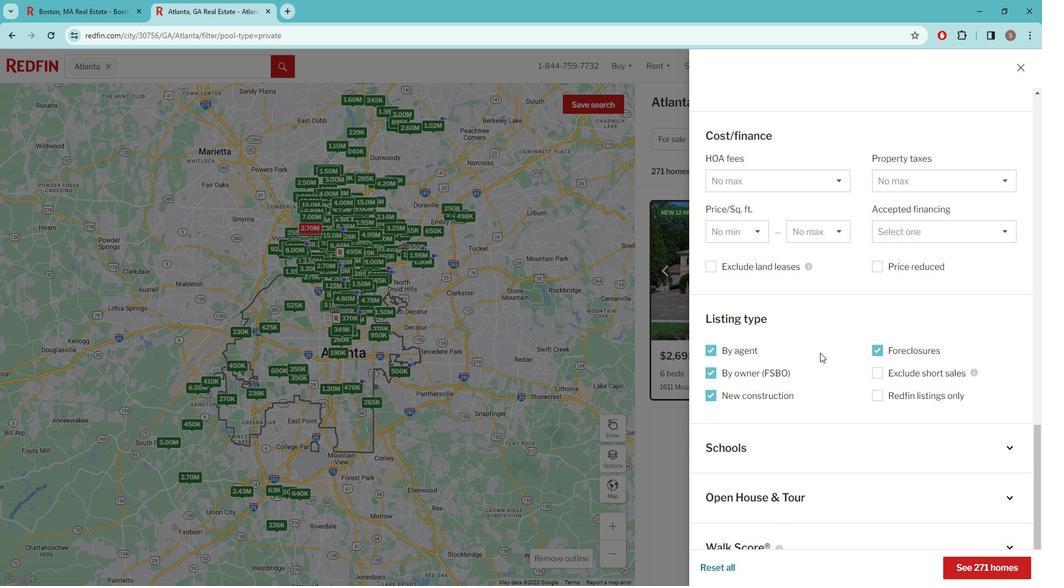 
Action: Mouse scrolled (827, 346) with delta (0, 0)
Screenshot: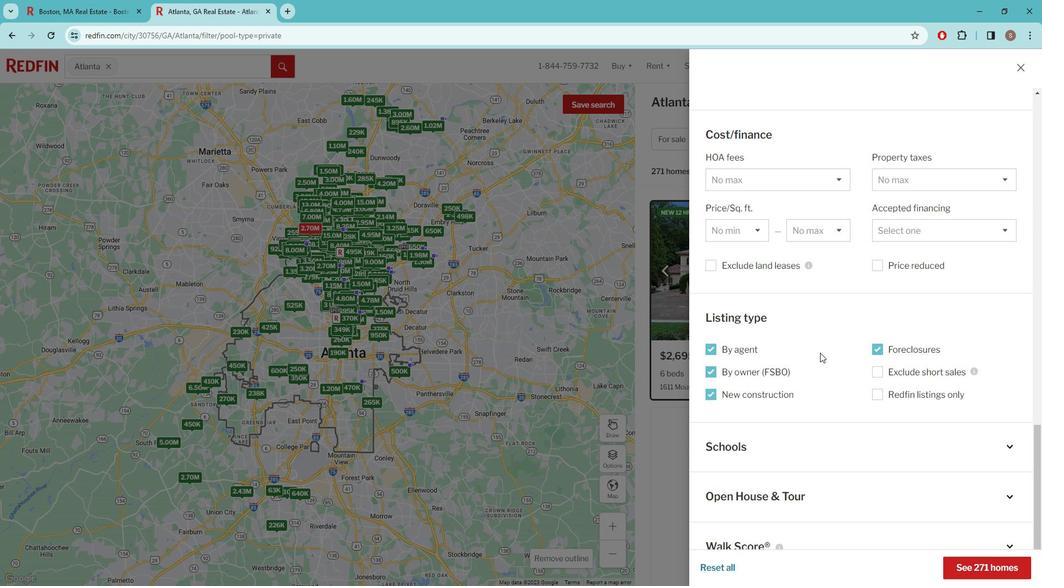 
Action: Mouse moved to (985, 548)
Screenshot: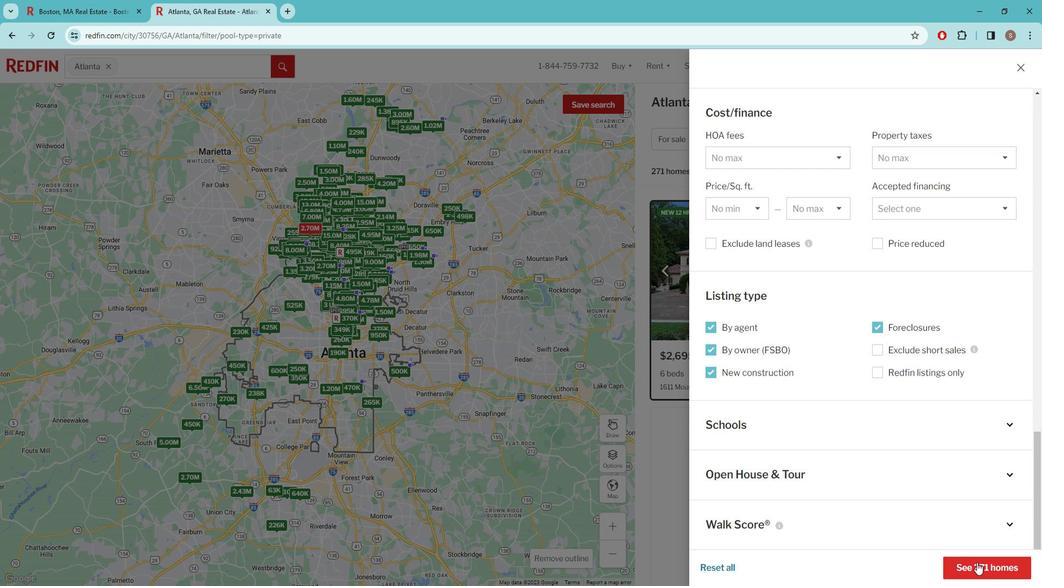 
Action: Mouse pressed left at (985, 548)
Screenshot: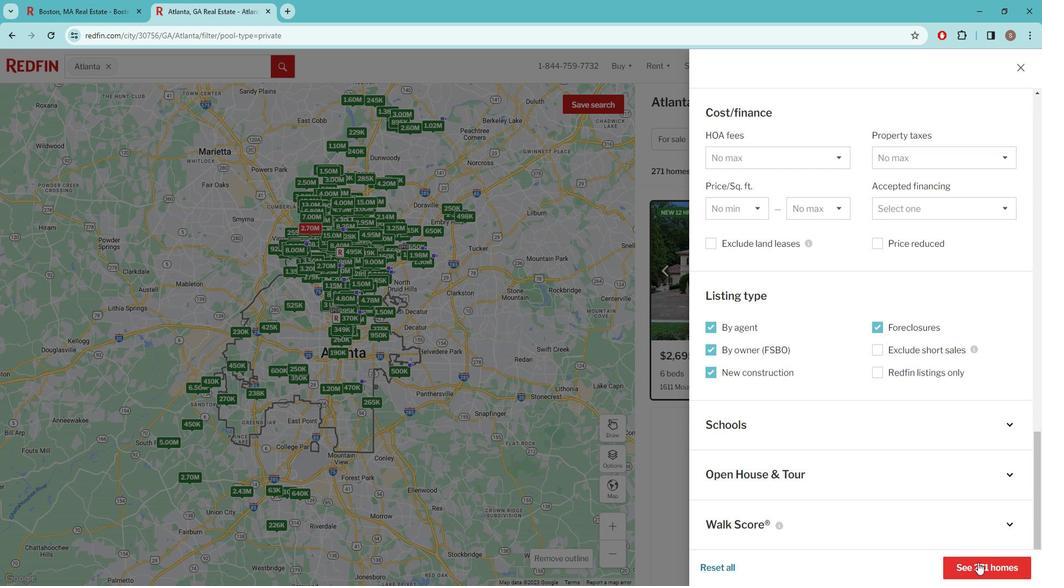 
Action: Mouse moved to (763, 339)
Screenshot: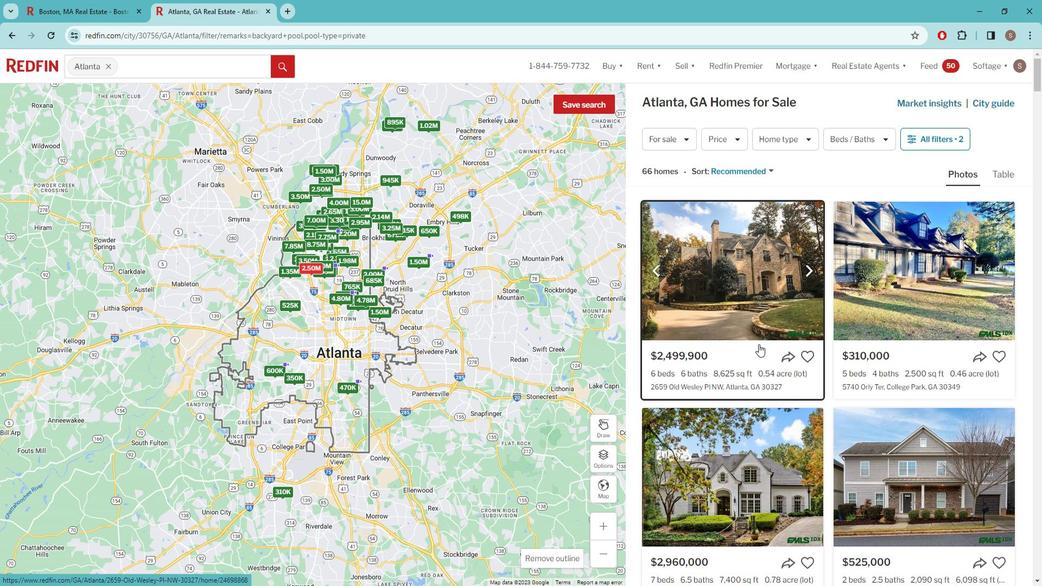 
Action: Mouse pressed left at (763, 339)
Screenshot: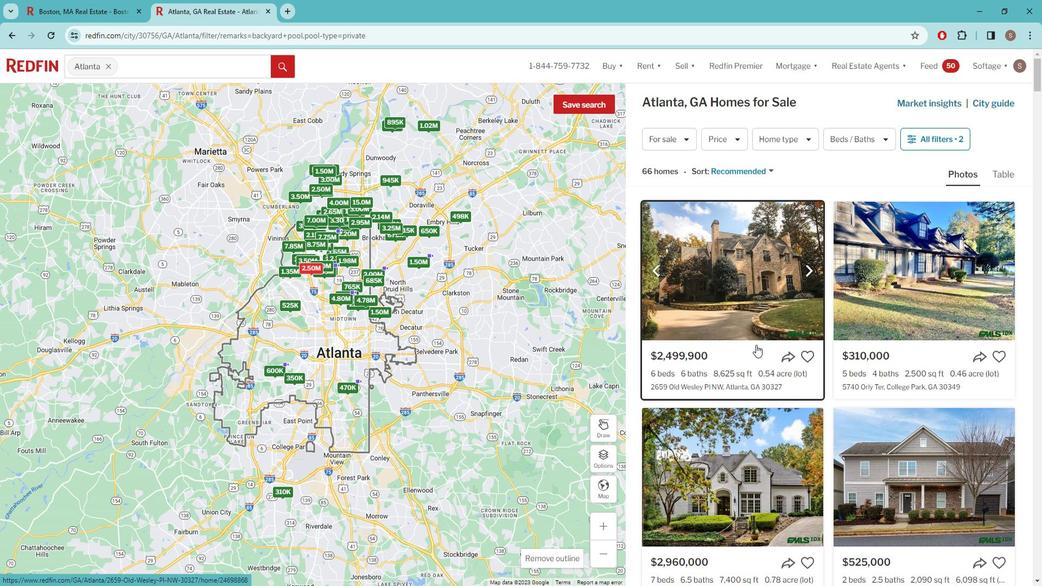 
Action: Mouse moved to (711, 329)
Screenshot: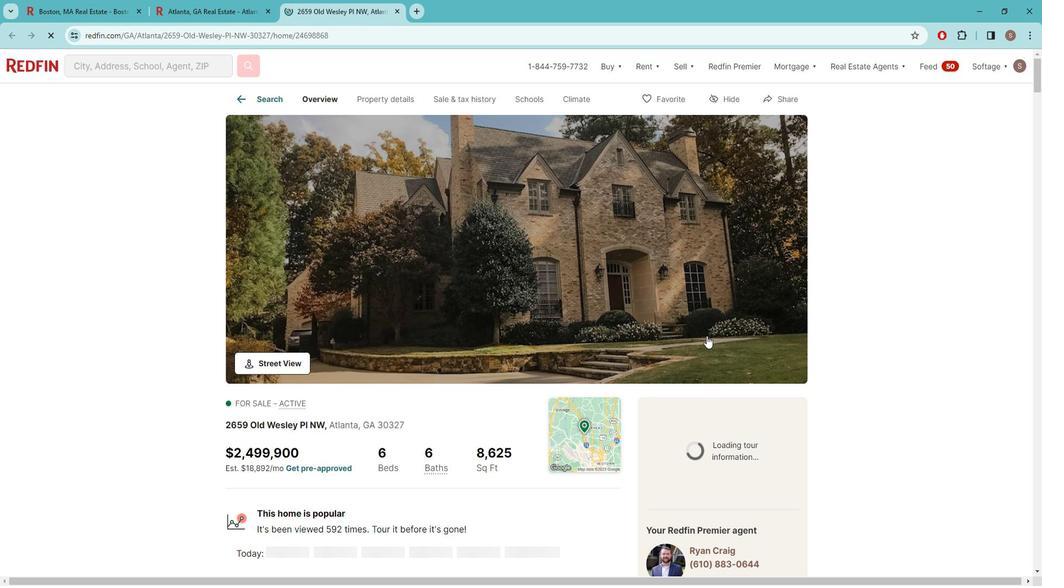 
Action: Mouse scrolled (711, 328) with delta (0, 0)
Screenshot: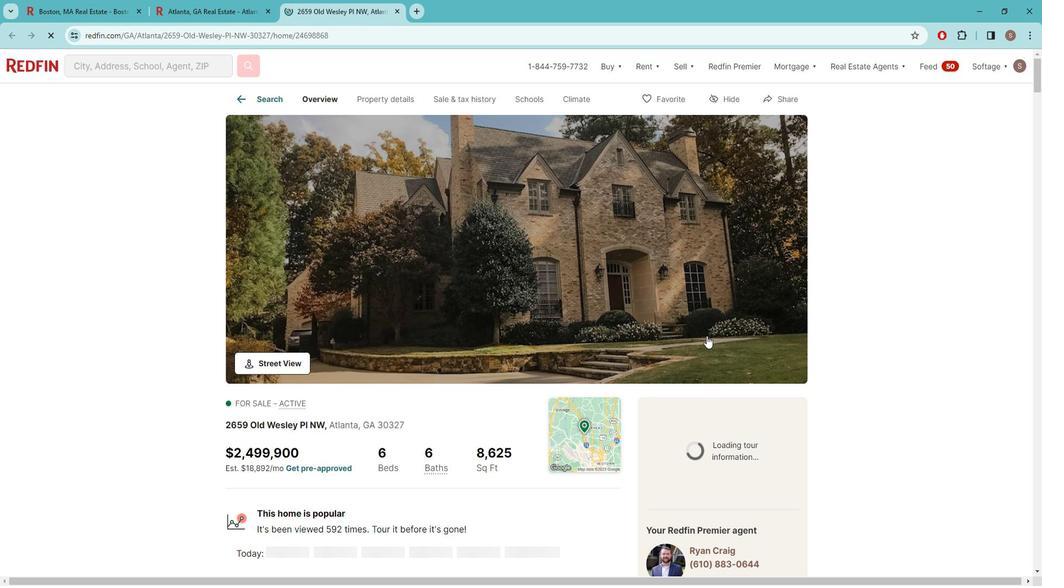
Action: Mouse moved to (710, 327)
Screenshot: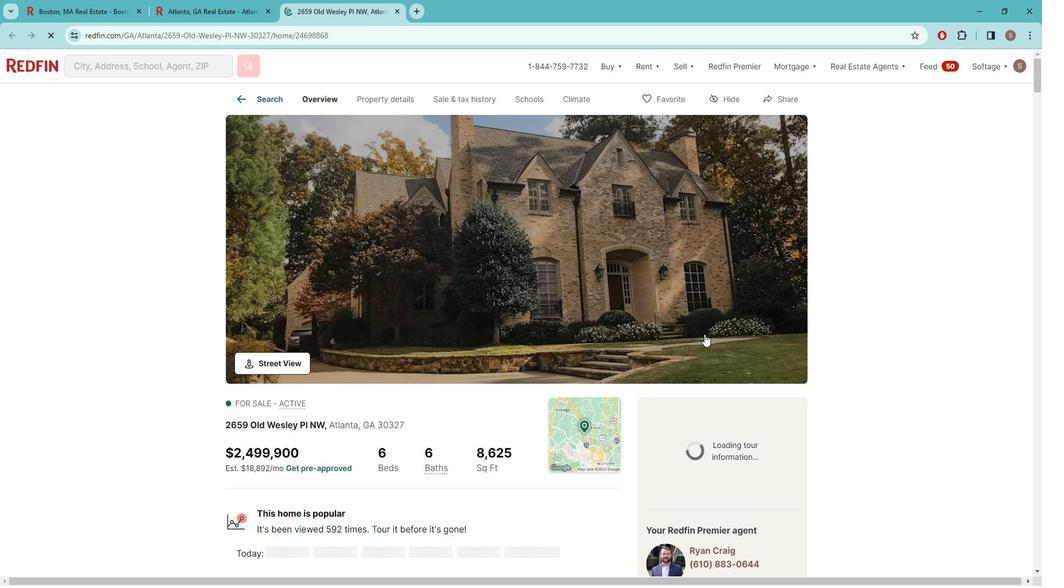 
Action: Mouse scrolled (710, 326) with delta (0, 0)
Screenshot: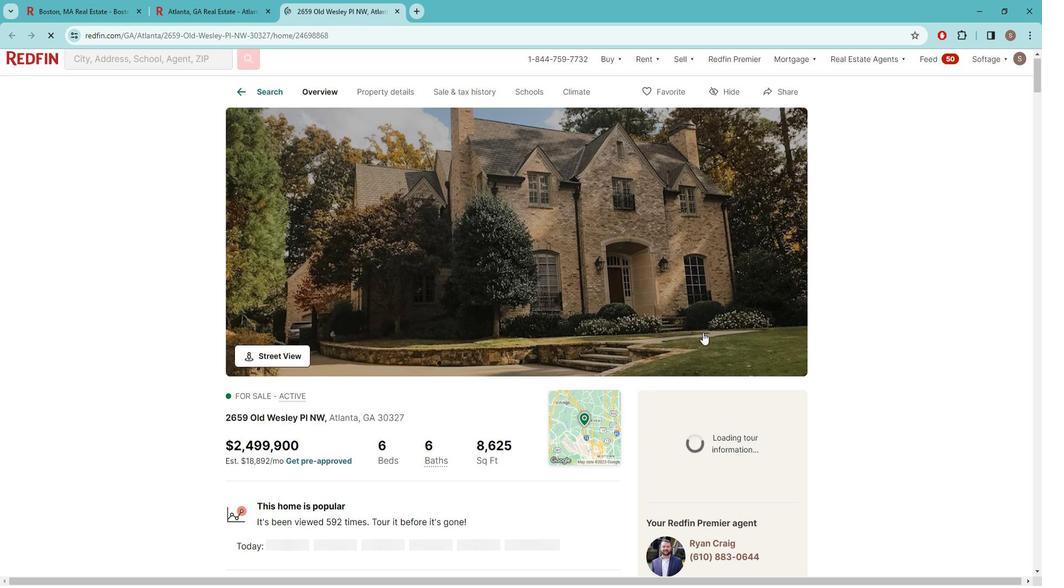 
Action: Mouse moved to (723, 426)
Screenshot: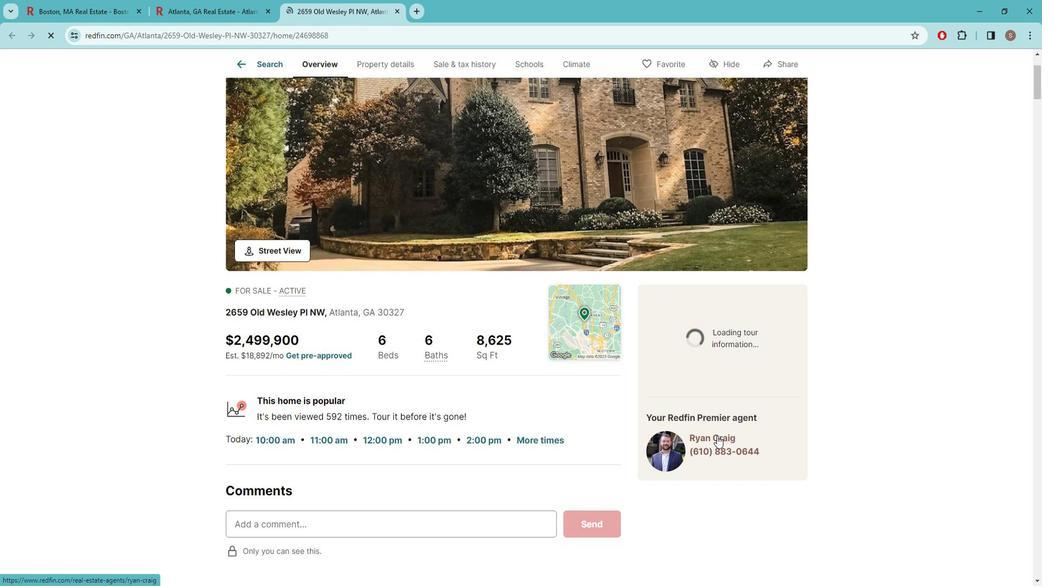 
Action: Mouse pressed left at (723, 426)
Screenshot: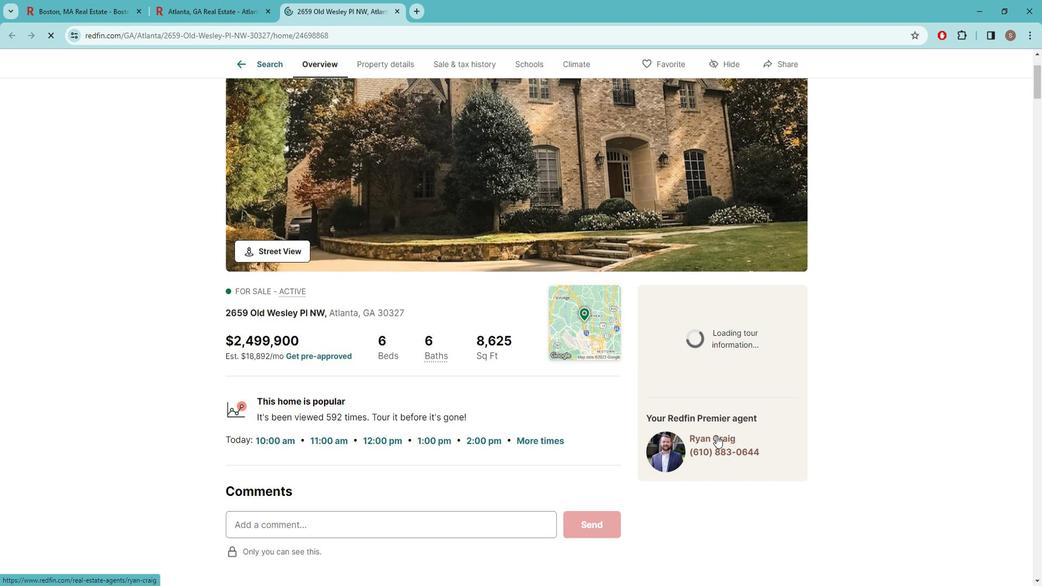 
Action: Mouse moved to (703, 452)
Screenshot: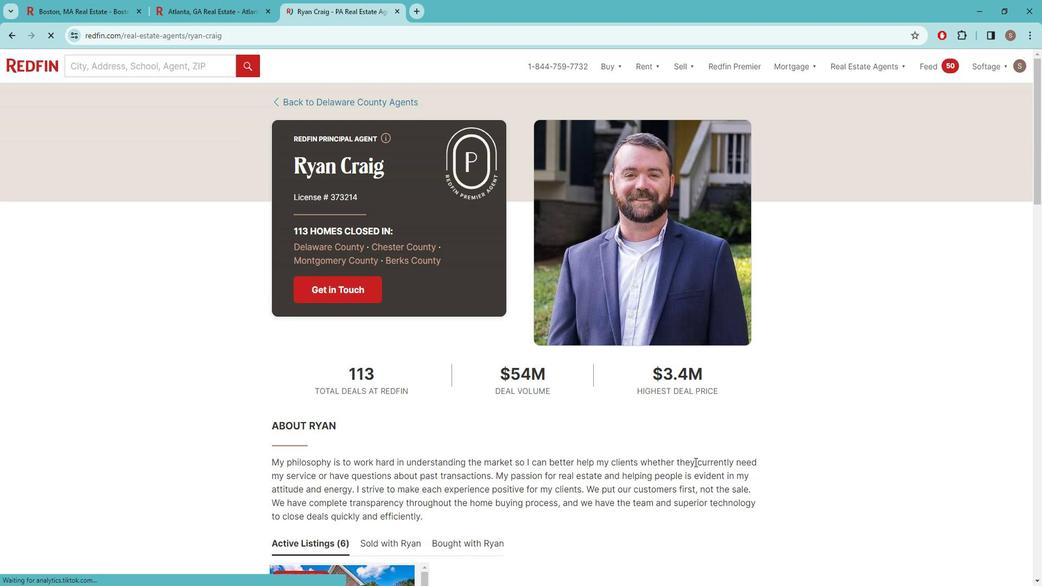 
